 Task: Search one way flight ticket for 3 adults, 3 children in premium economy from Atlantic City: Atlantic City International Airport to Greenville: Pitt-greenville Airport on 5-2-2023. Choice of flights is Spirit. Price is upto 99000. Outbound departure time preference is 14:00.
Action: Mouse moved to (272, 361)
Screenshot: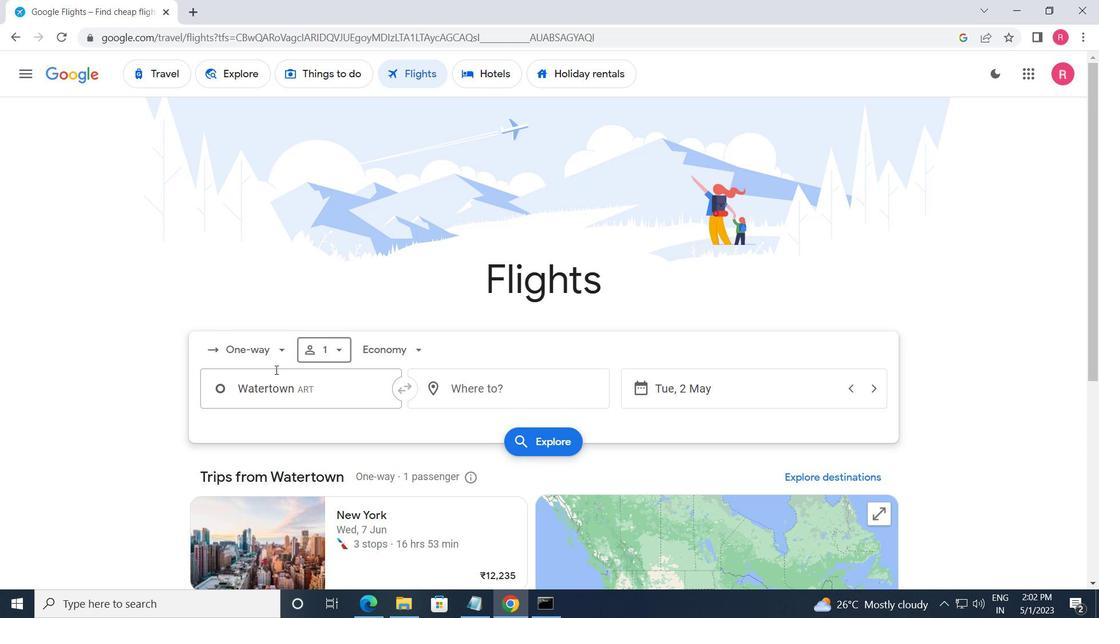 
Action: Mouse pressed left at (272, 361)
Screenshot: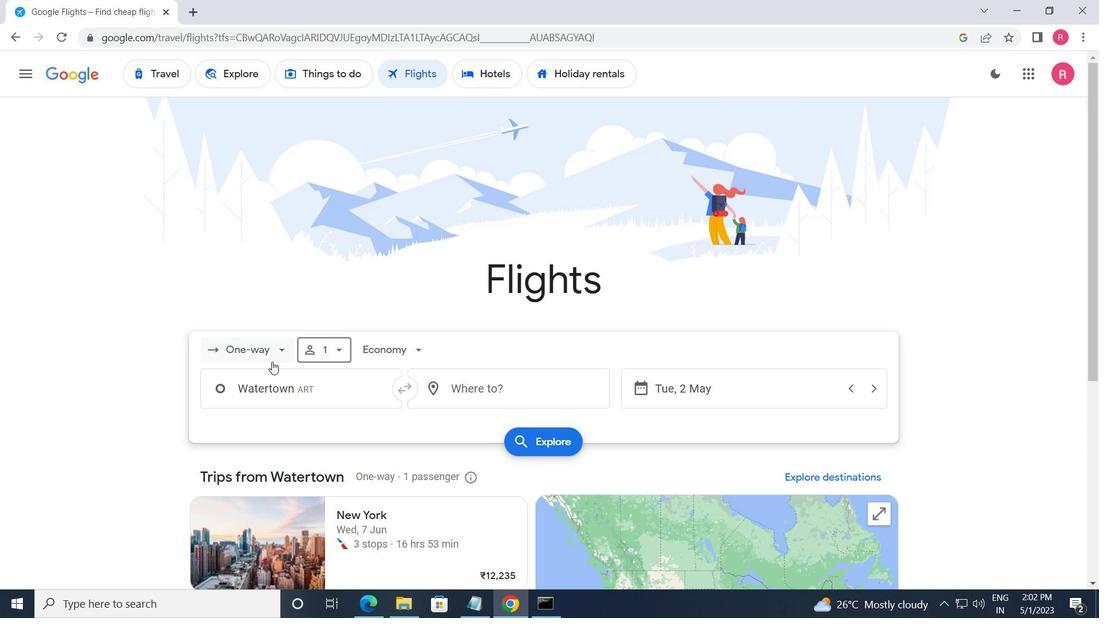 
Action: Mouse moved to (270, 419)
Screenshot: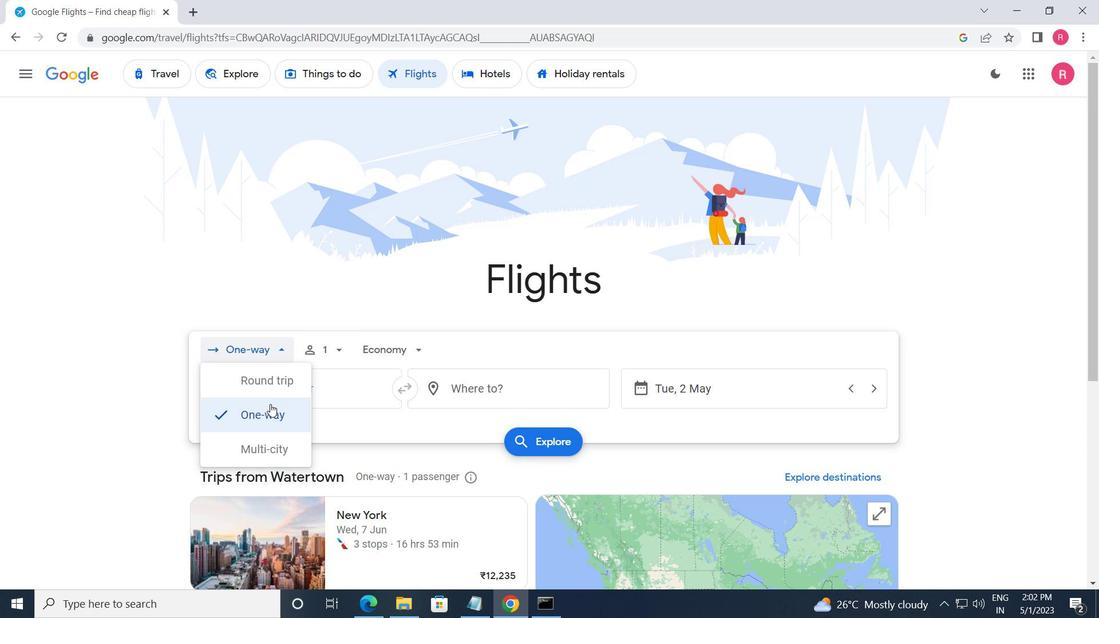 
Action: Mouse pressed left at (270, 419)
Screenshot: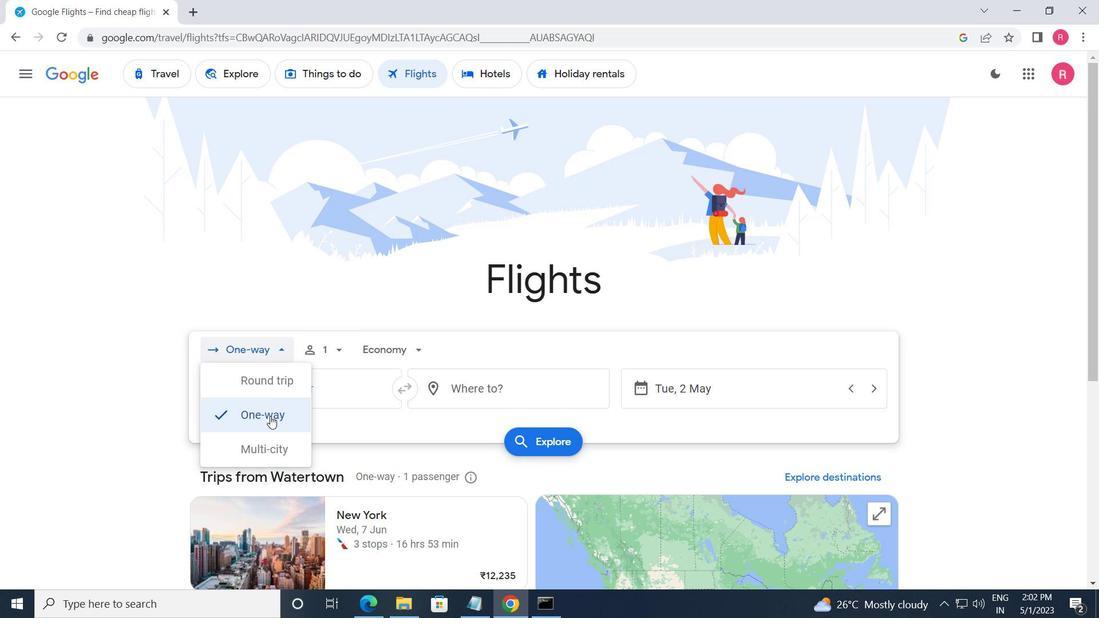 
Action: Mouse moved to (324, 350)
Screenshot: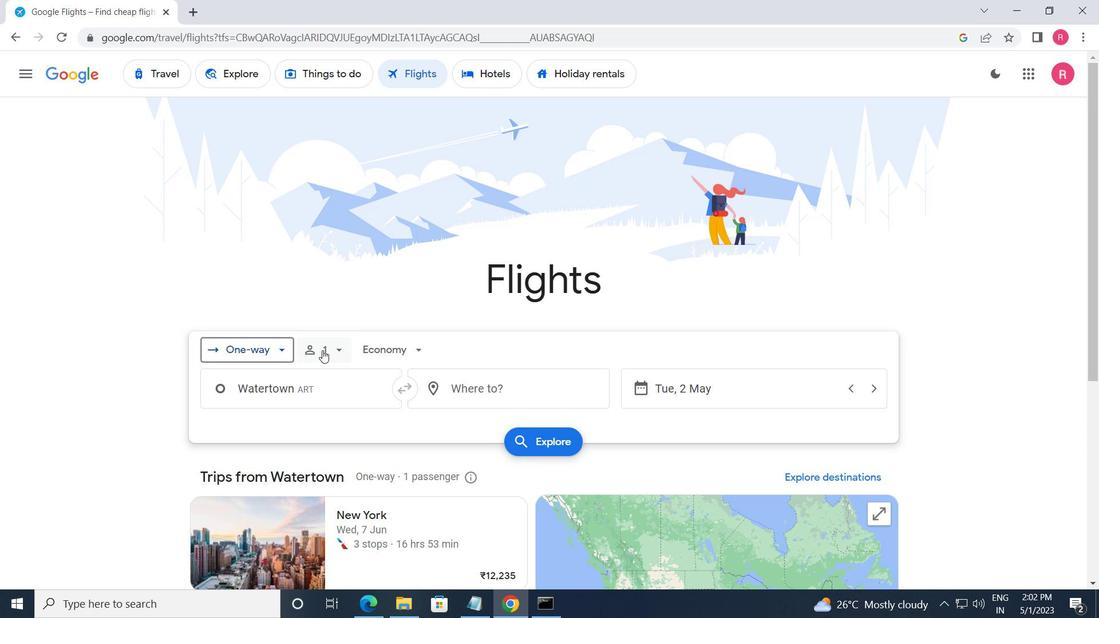 
Action: Mouse pressed left at (324, 350)
Screenshot: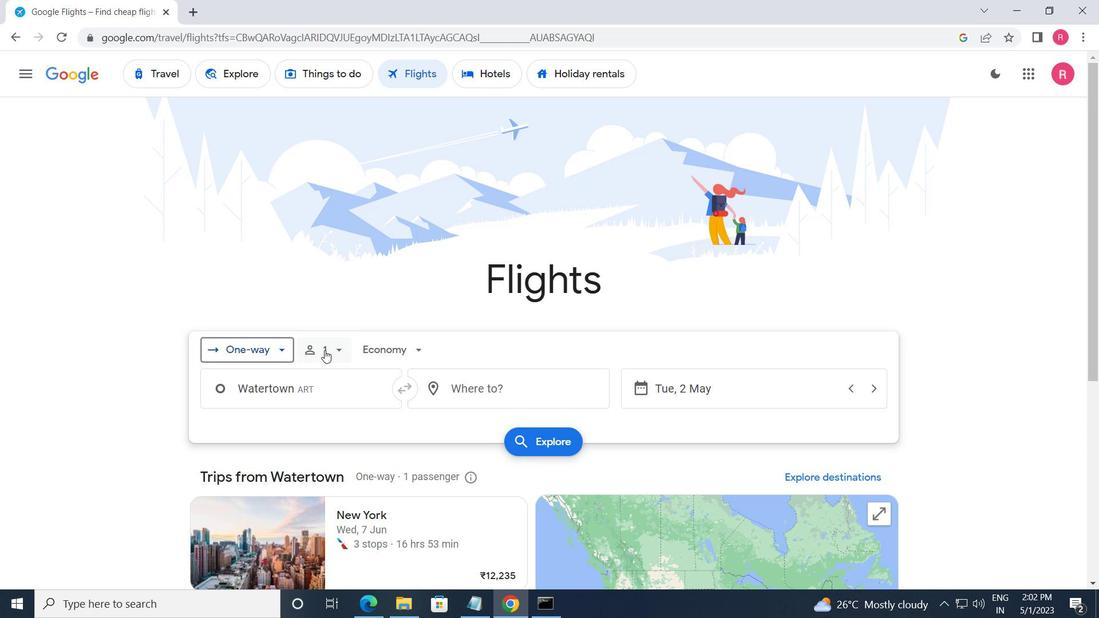 
Action: Mouse moved to (446, 391)
Screenshot: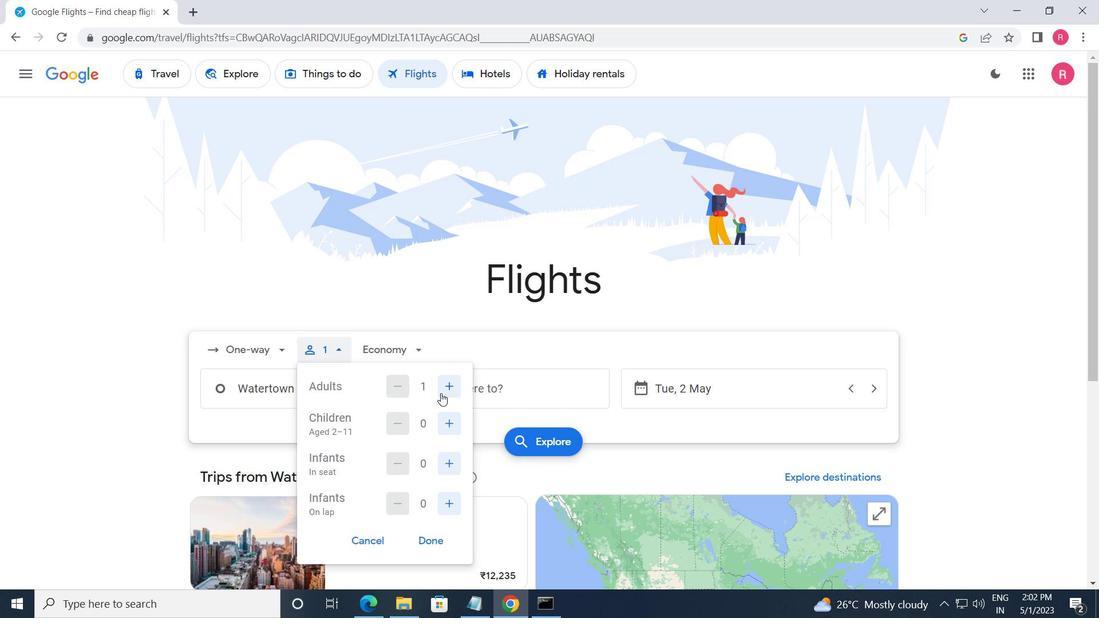 
Action: Mouse pressed left at (446, 391)
Screenshot: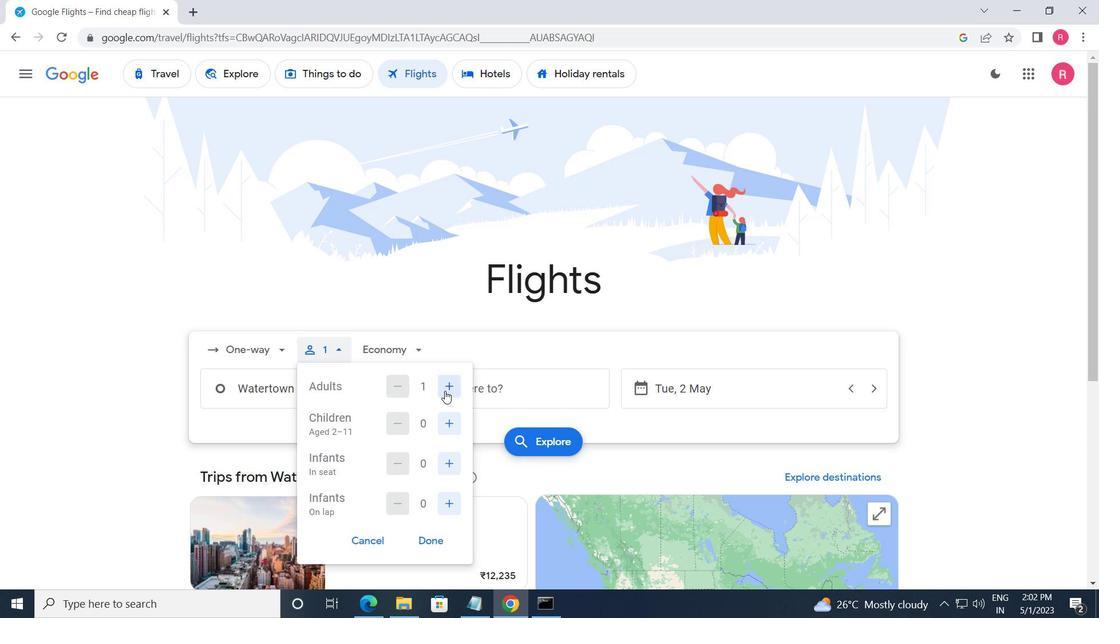 
Action: Mouse pressed left at (446, 391)
Screenshot: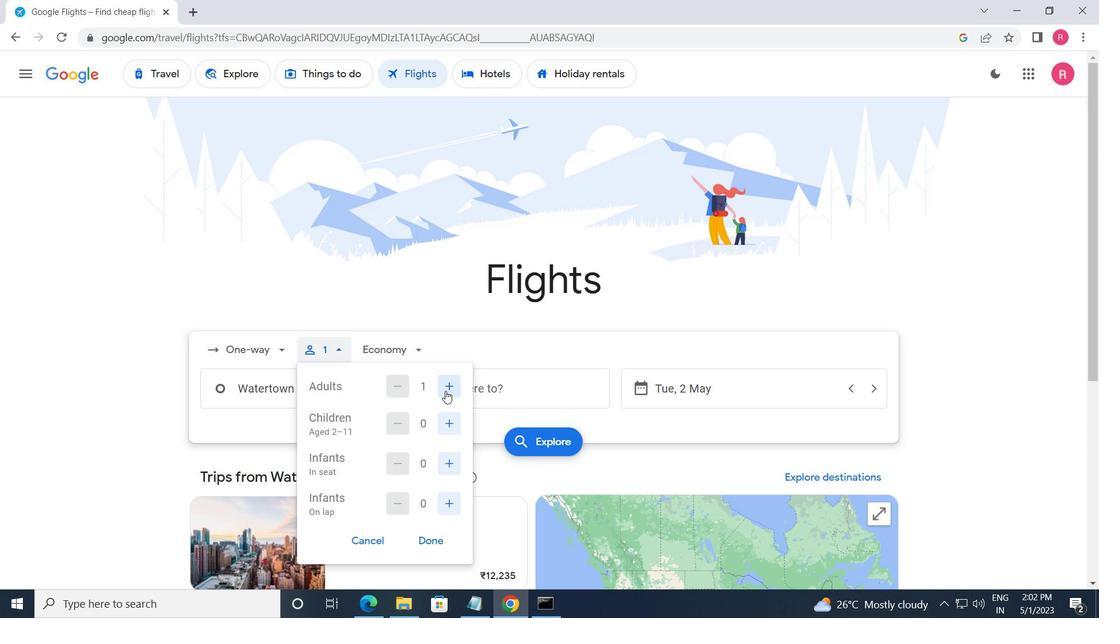 
Action: Mouse pressed left at (446, 391)
Screenshot: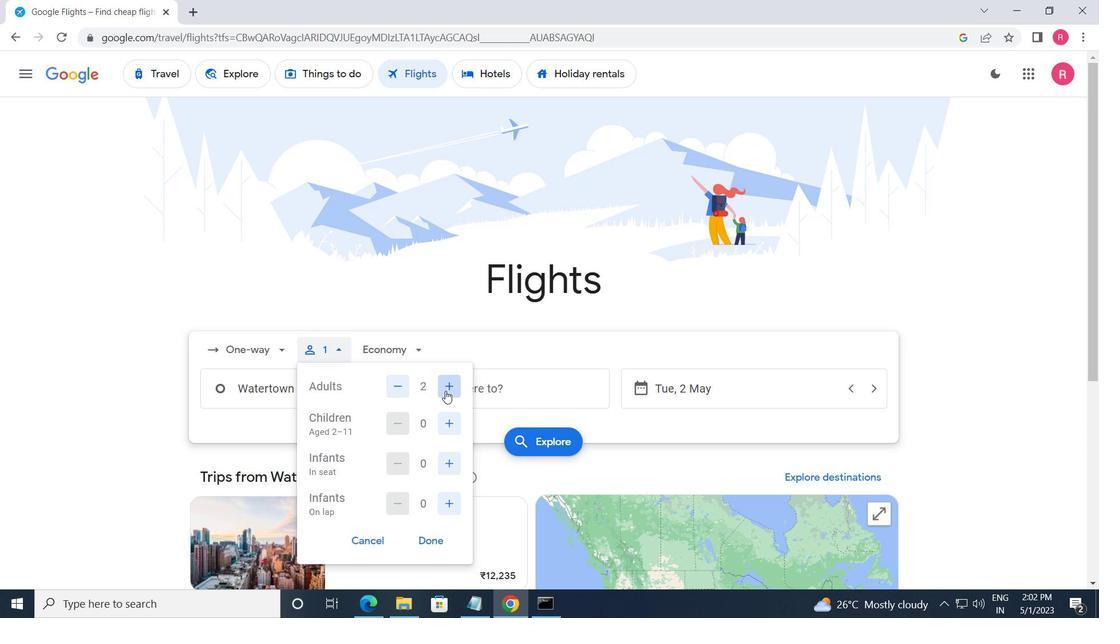 
Action: Mouse moved to (451, 428)
Screenshot: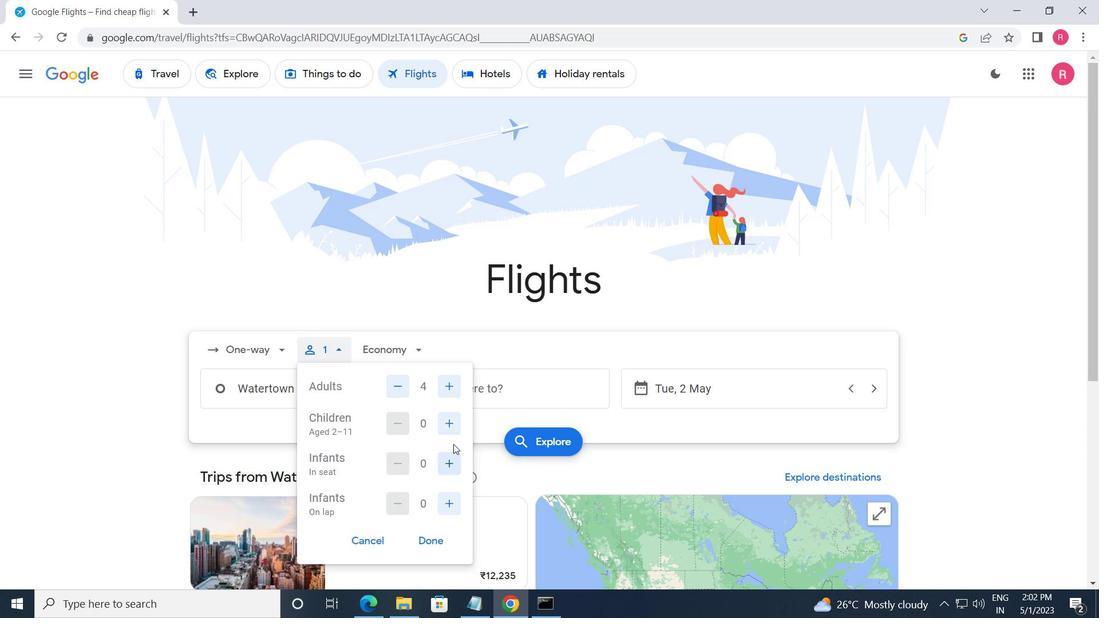 
Action: Mouse pressed left at (451, 428)
Screenshot: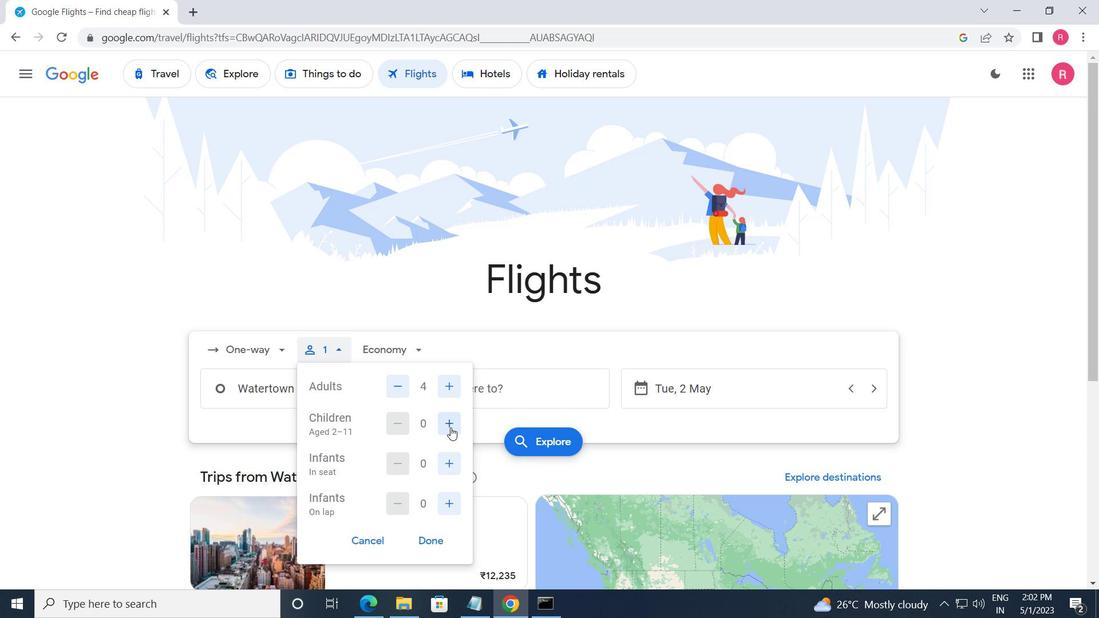 
Action: Mouse pressed left at (451, 428)
Screenshot: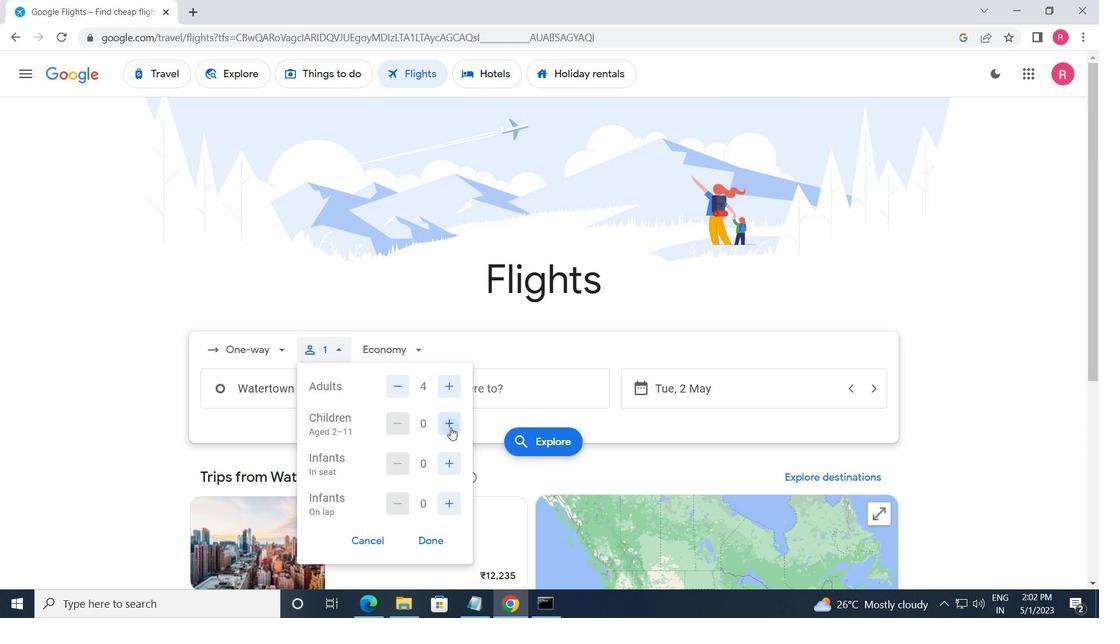 
Action: Mouse moved to (443, 463)
Screenshot: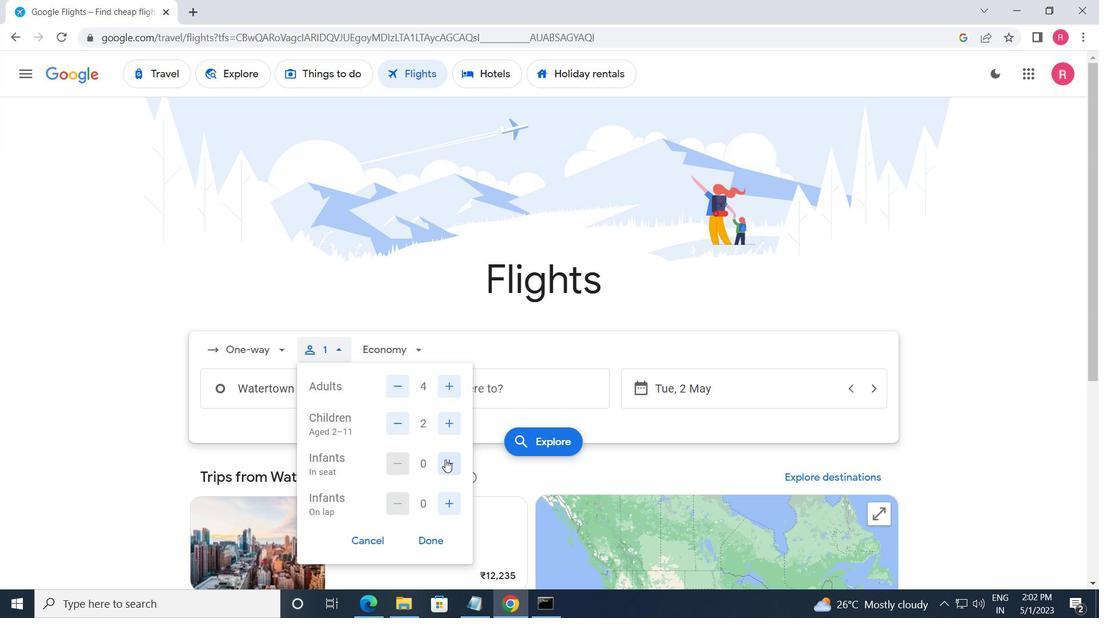 
Action: Mouse pressed left at (443, 463)
Screenshot: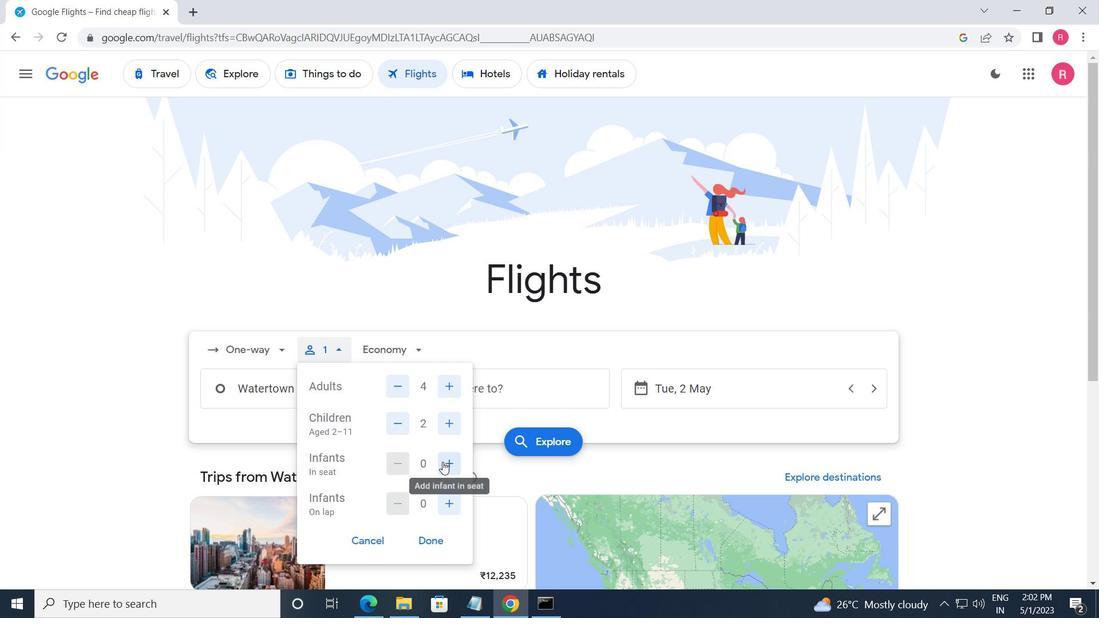 
Action: Mouse pressed left at (443, 463)
Screenshot: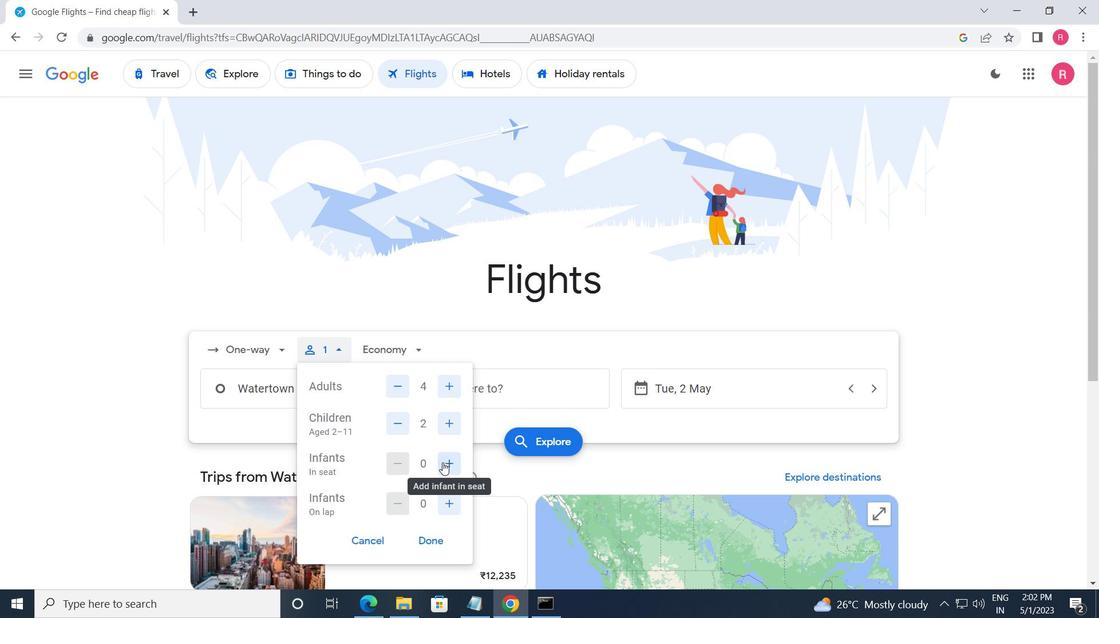 
Action: Mouse moved to (448, 495)
Screenshot: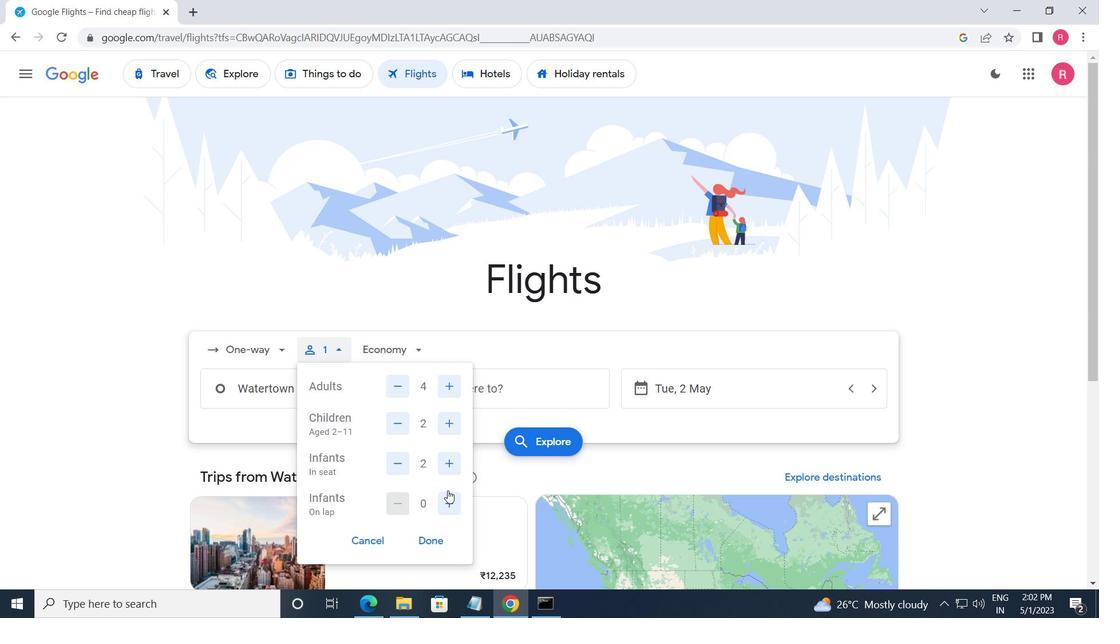 
Action: Mouse pressed left at (448, 495)
Screenshot: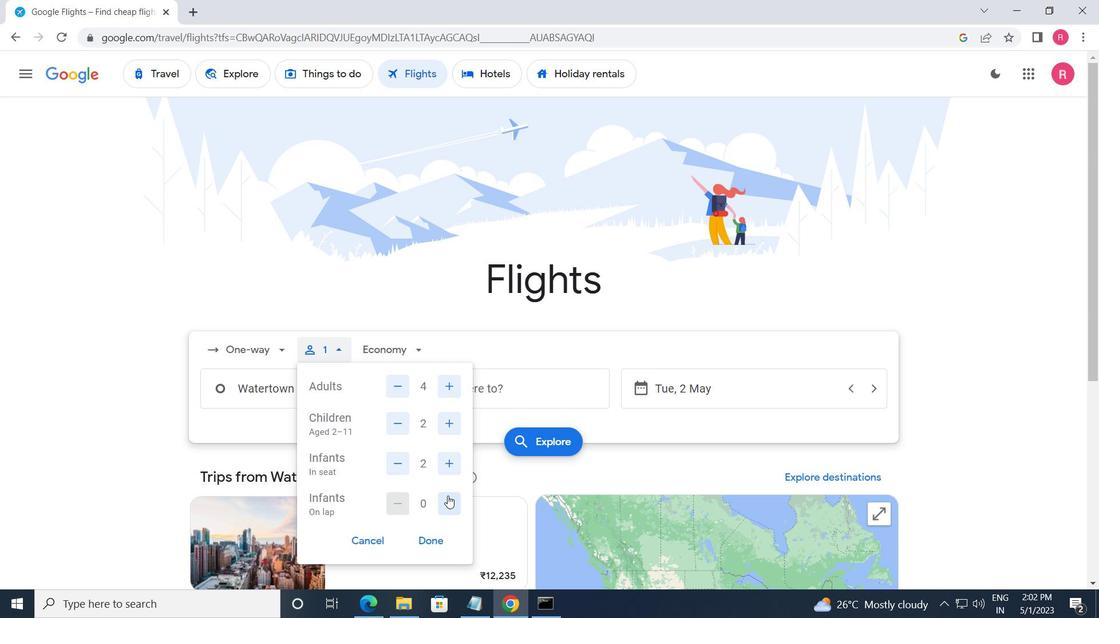 
Action: Mouse moved to (429, 546)
Screenshot: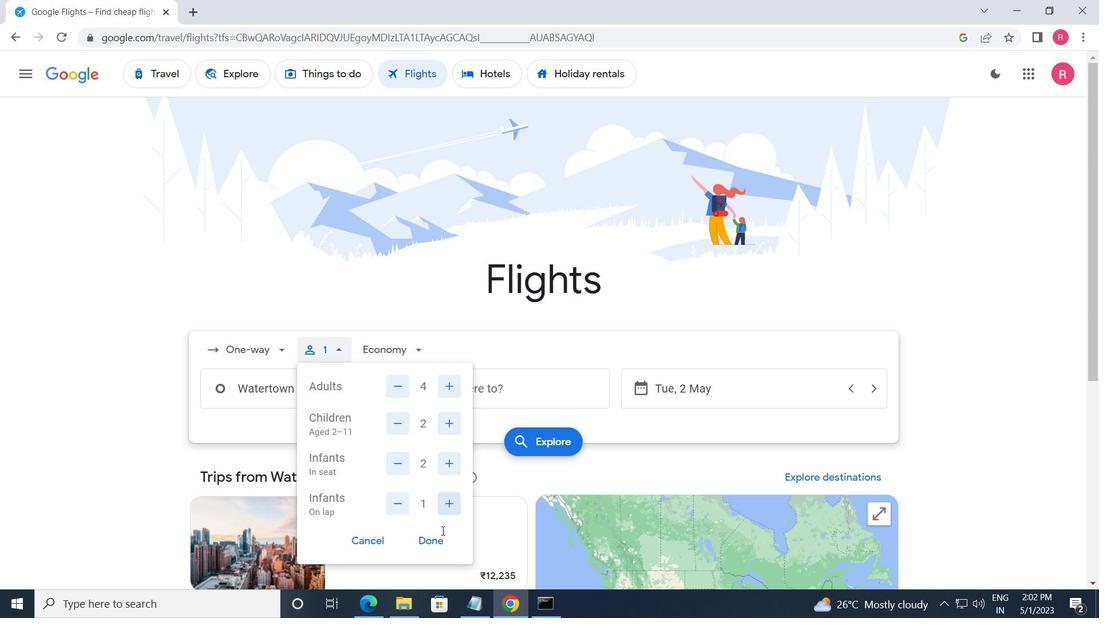 
Action: Mouse pressed left at (429, 546)
Screenshot: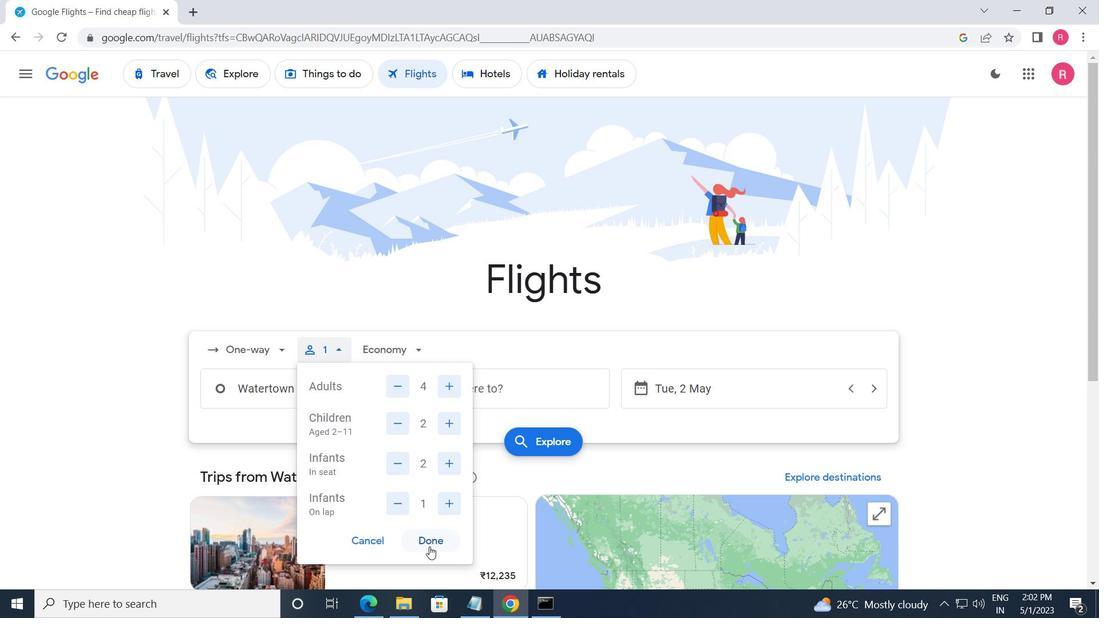 
Action: Mouse moved to (393, 353)
Screenshot: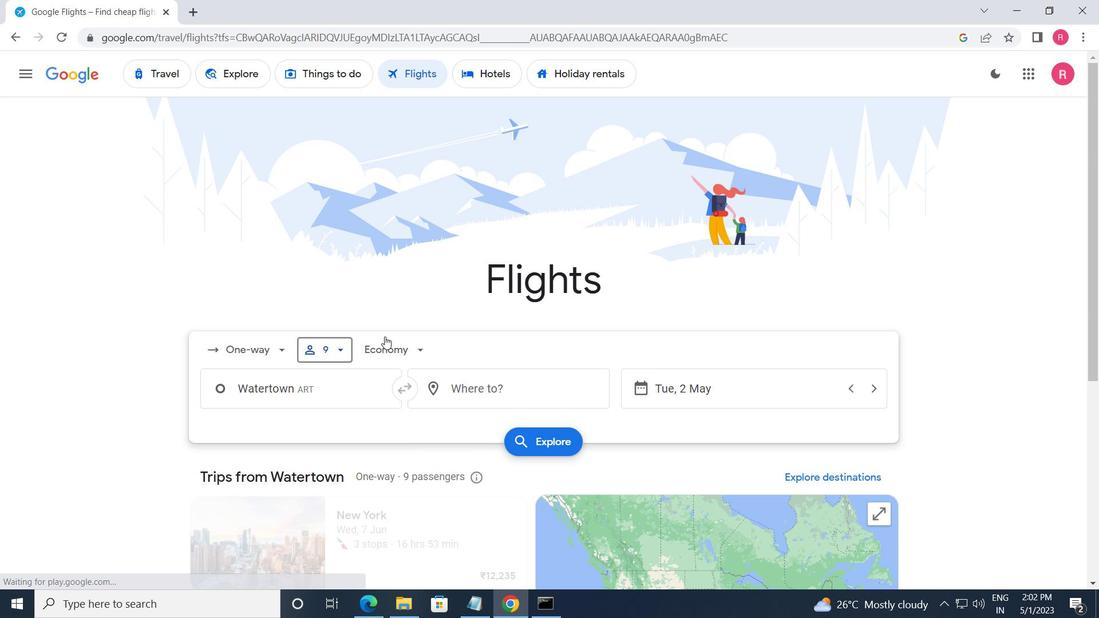 
Action: Mouse pressed left at (393, 353)
Screenshot: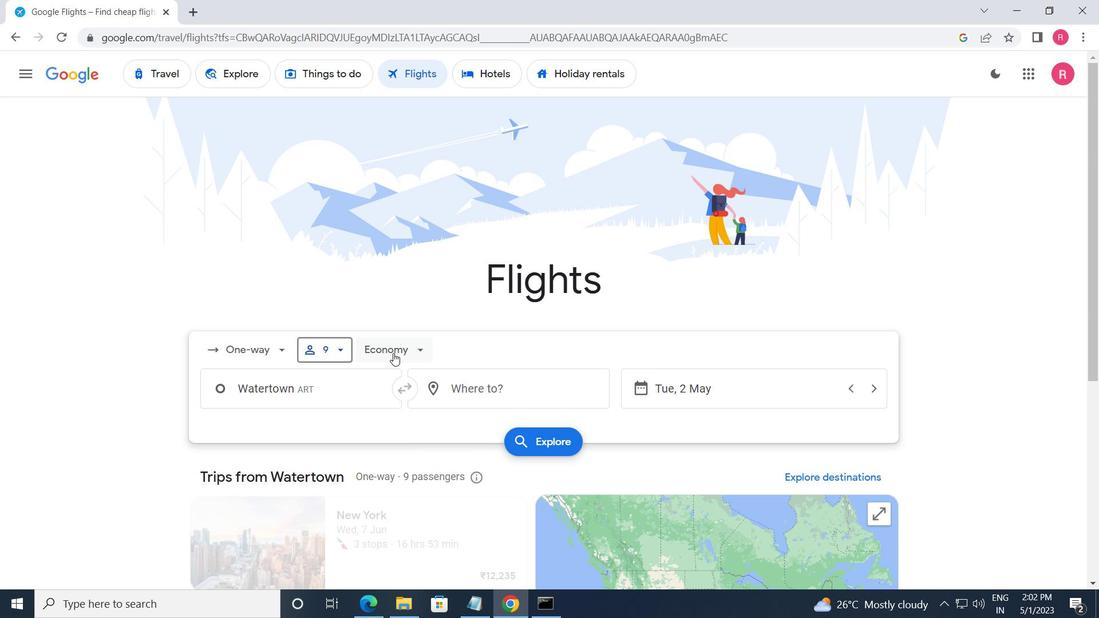 
Action: Mouse moved to (418, 409)
Screenshot: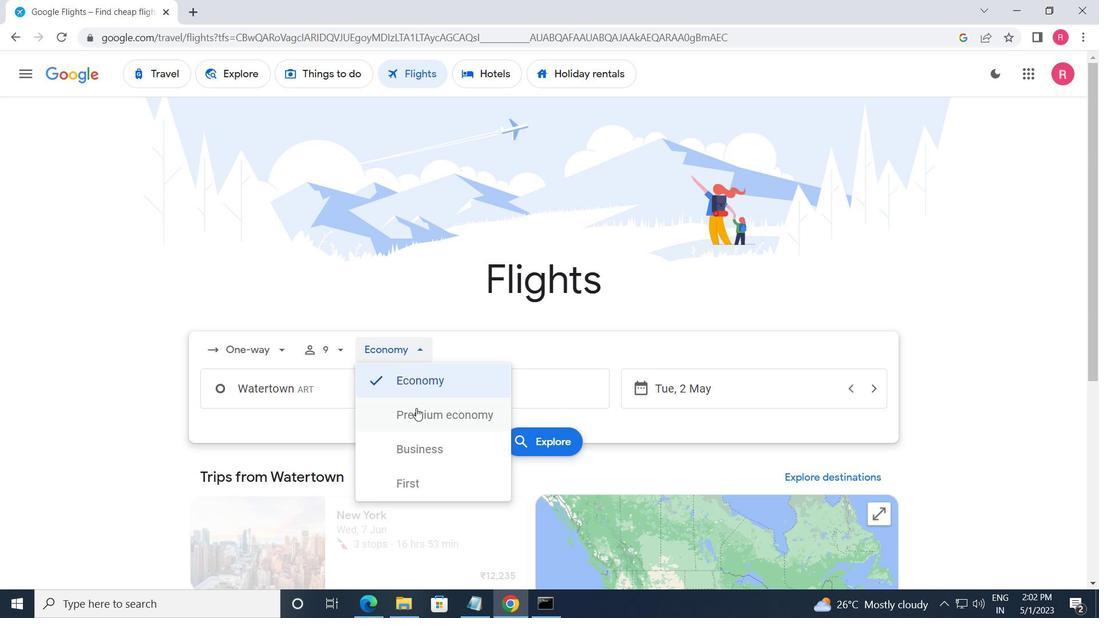 
Action: Mouse pressed left at (418, 409)
Screenshot: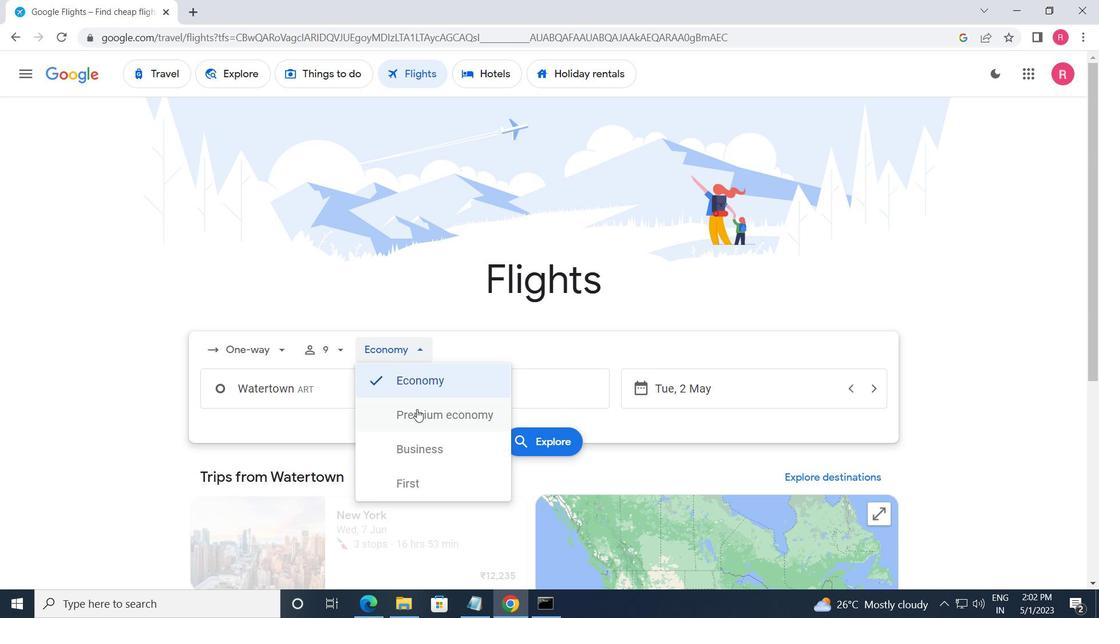 
Action: Mouse moved to (379, 406)
Screenshot: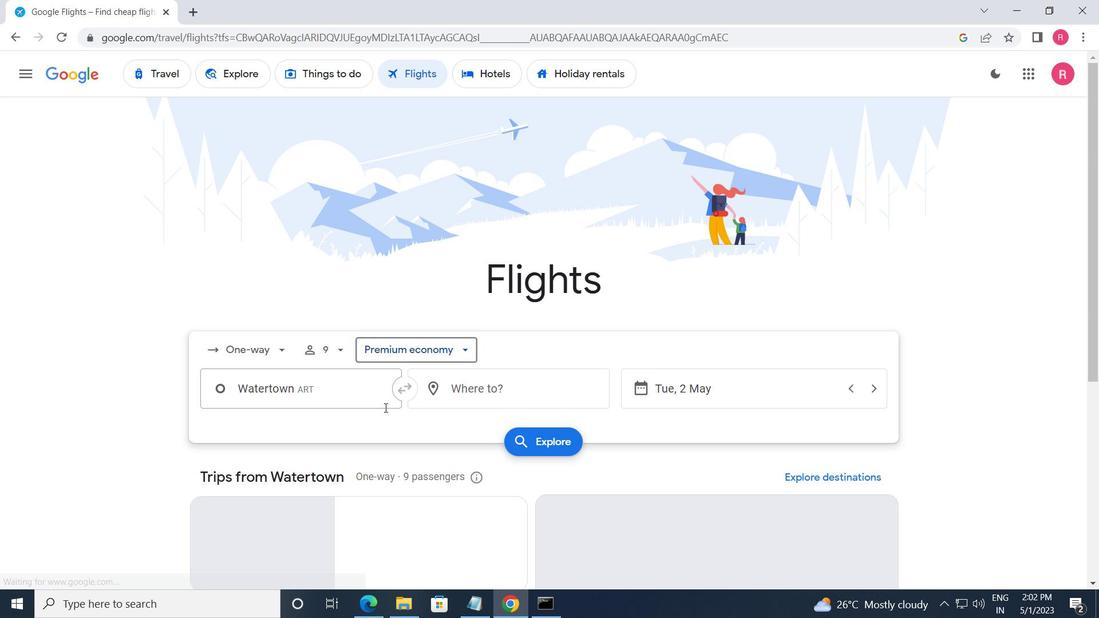 
Action: Mouse pressed left at (379, 406)
Screenshot: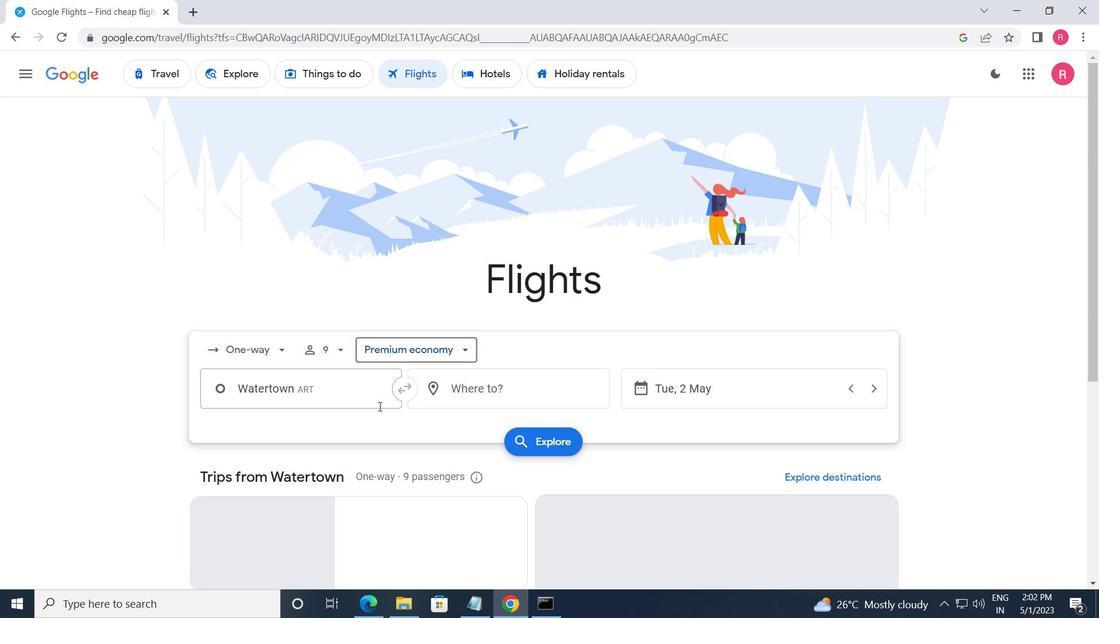 
Action: Mouse moved to (342, 394)
Screenshot: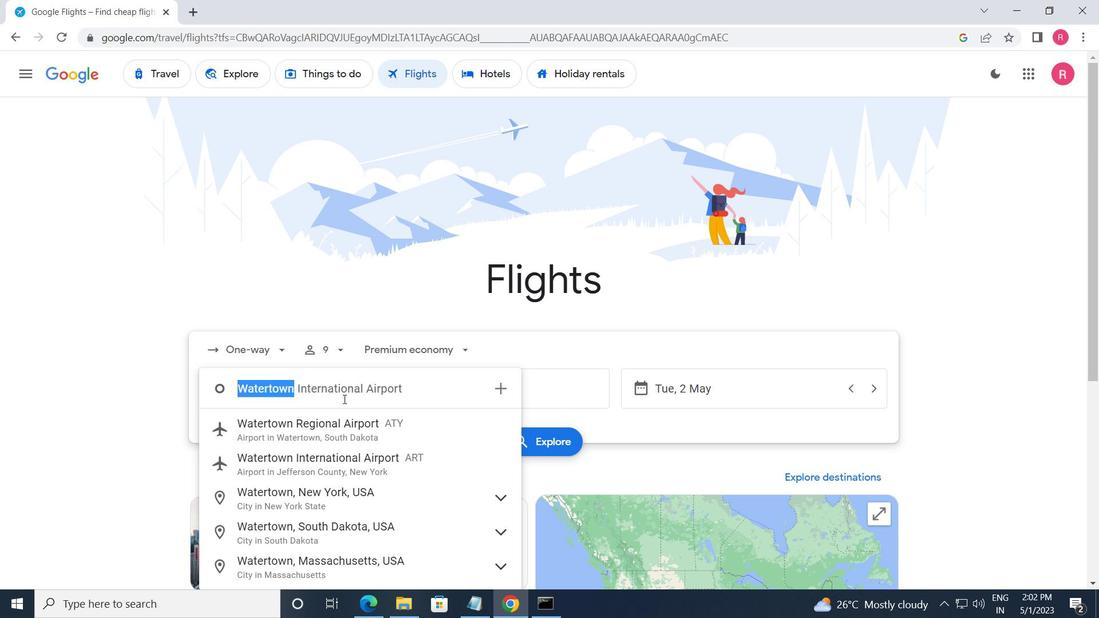 
Action: Mouse pressed left at (342, 394)
Screenshot: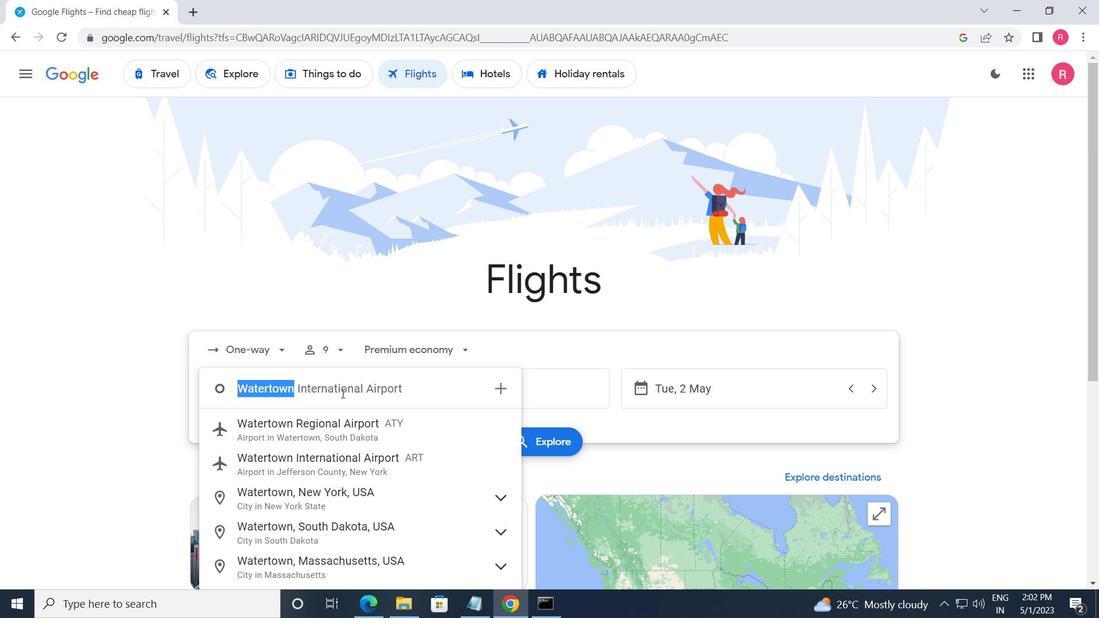 
Action: Mouse moved to (341, 388)
Screenshot: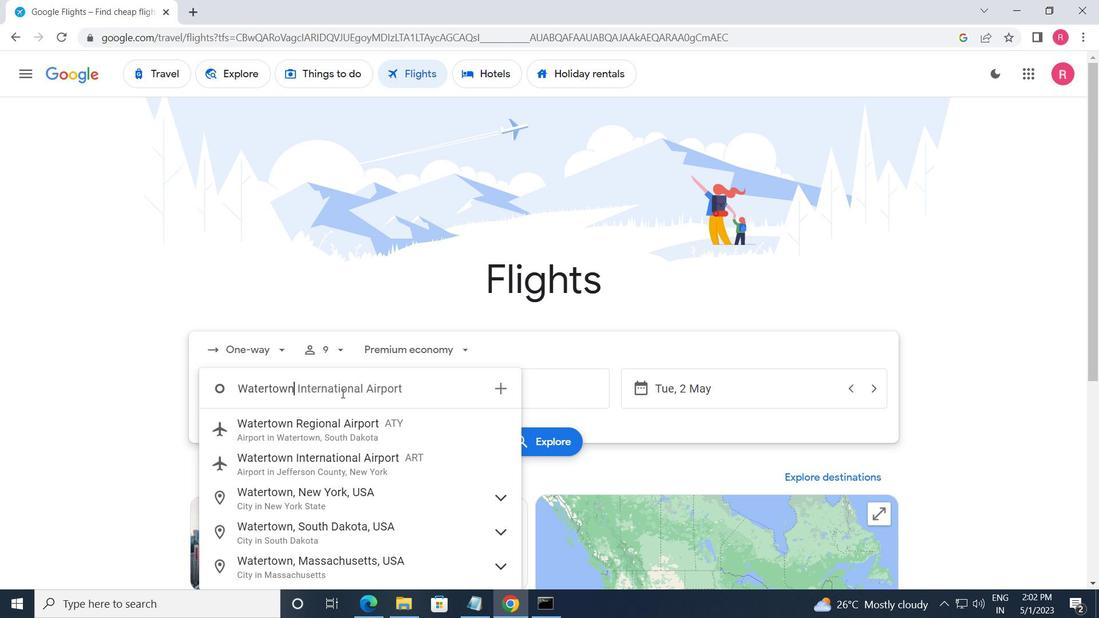 
Action: Key pressed <Key.space><Key.shift><Key.shift><Key.shift><Key.shift><Key.shift><Key.shift><Key.shift><Key.shift><Key.shift><Key.shift><Key.shift><Key.shift><Key.shift><Key.shift><Key.shift><Key.shift><Key.shift><Key.shift><Key.shift><Key.shift><Key.shift><Key.shift><Key.shift><Key.shift><Key.shift><Key.shift>C
Screenshot: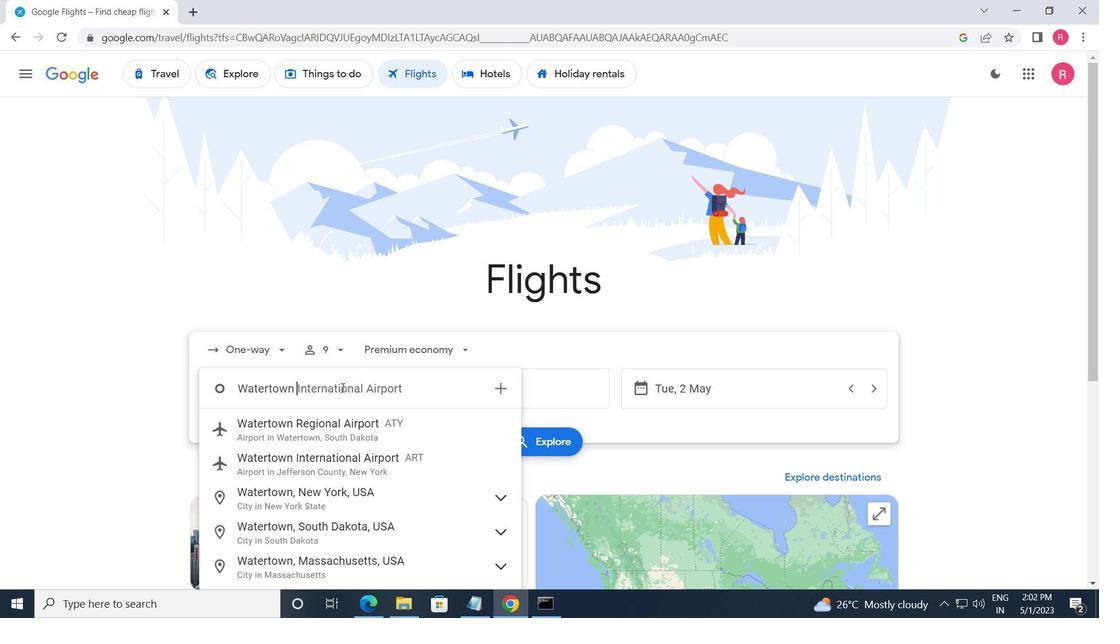 
Action: Mouse moved to (288, 434)
Screenshot: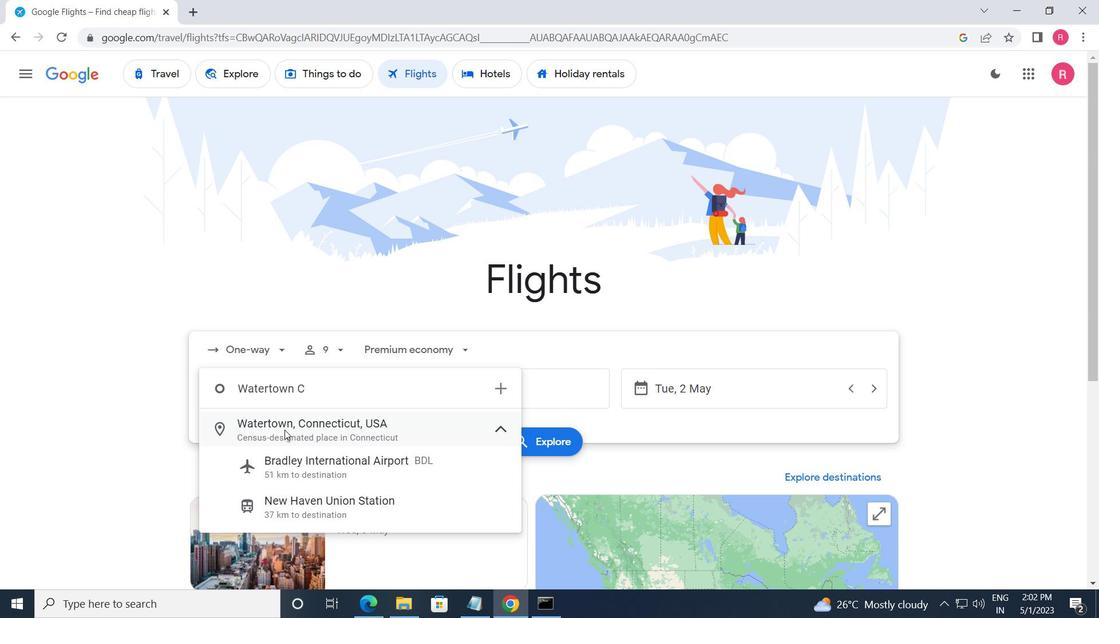 
Action: Mouse pressed left at (288, 434)
Screenshot: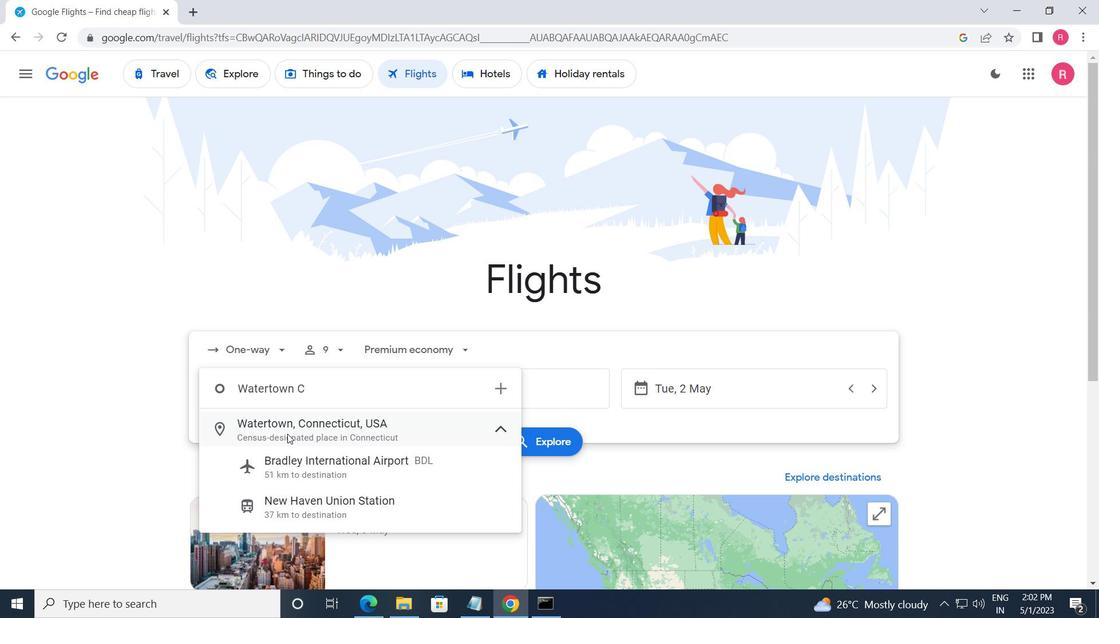 
Action: Mouse moved to (498, 398)
Screenshot: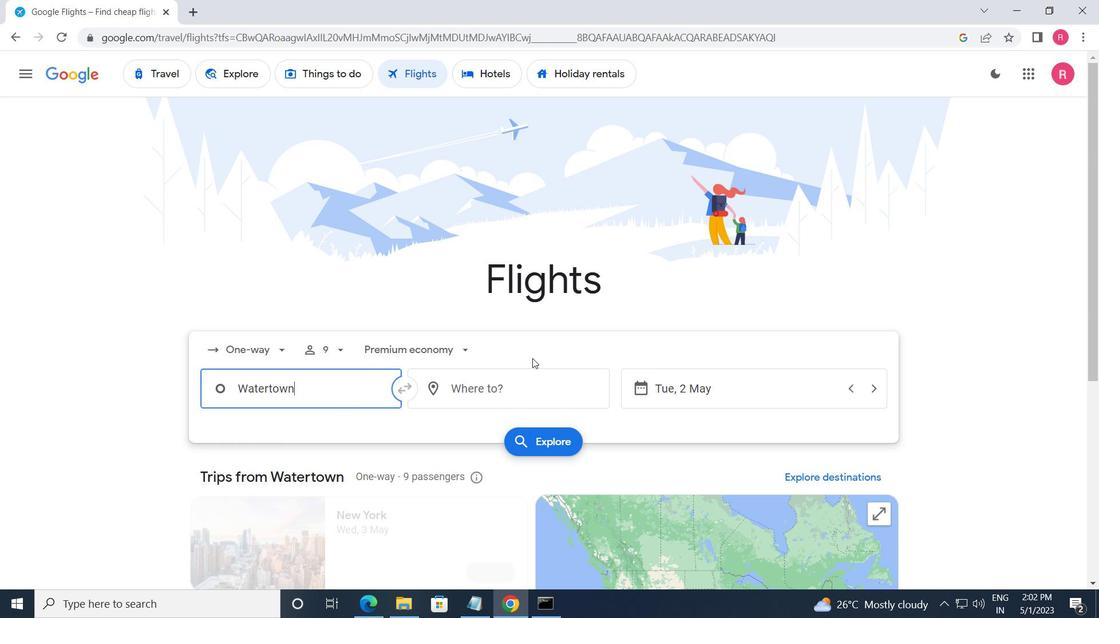
Action: Mouse pressed left at (498, 398)
Screenshot: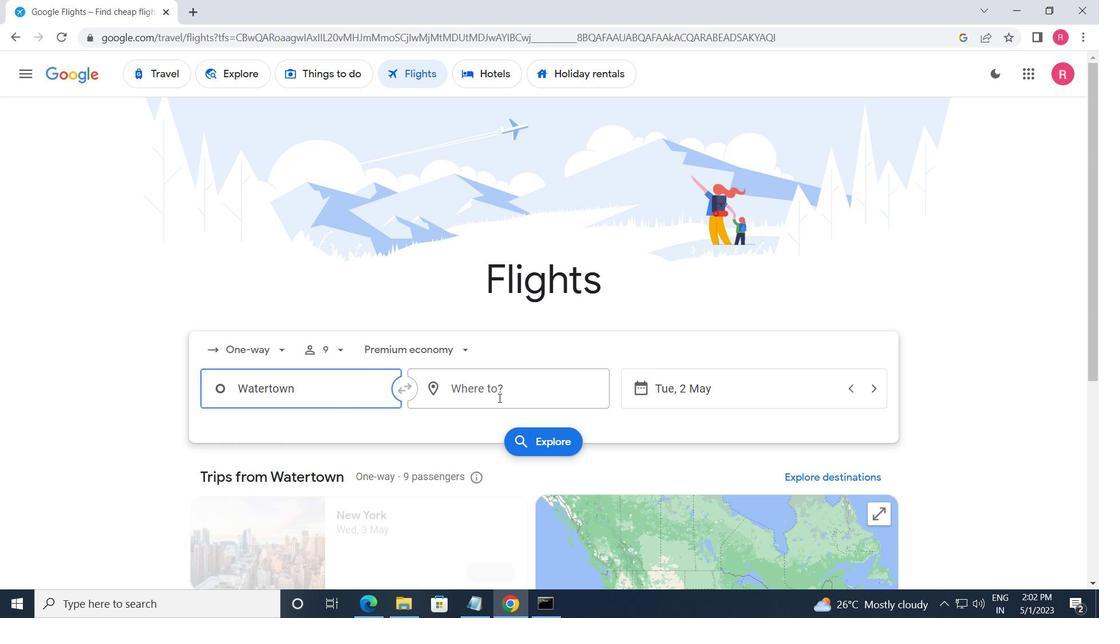 
Action: Mouse moved to (506, 522)
Screenshot: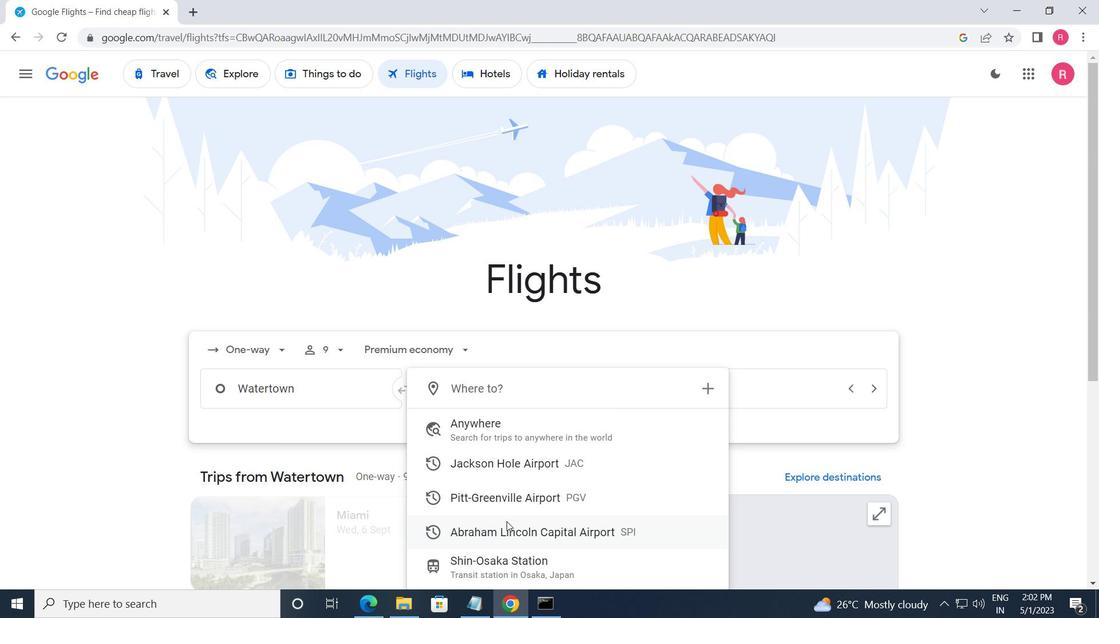 
Action: Mouse pressed left at (506, 522)
Screenshot: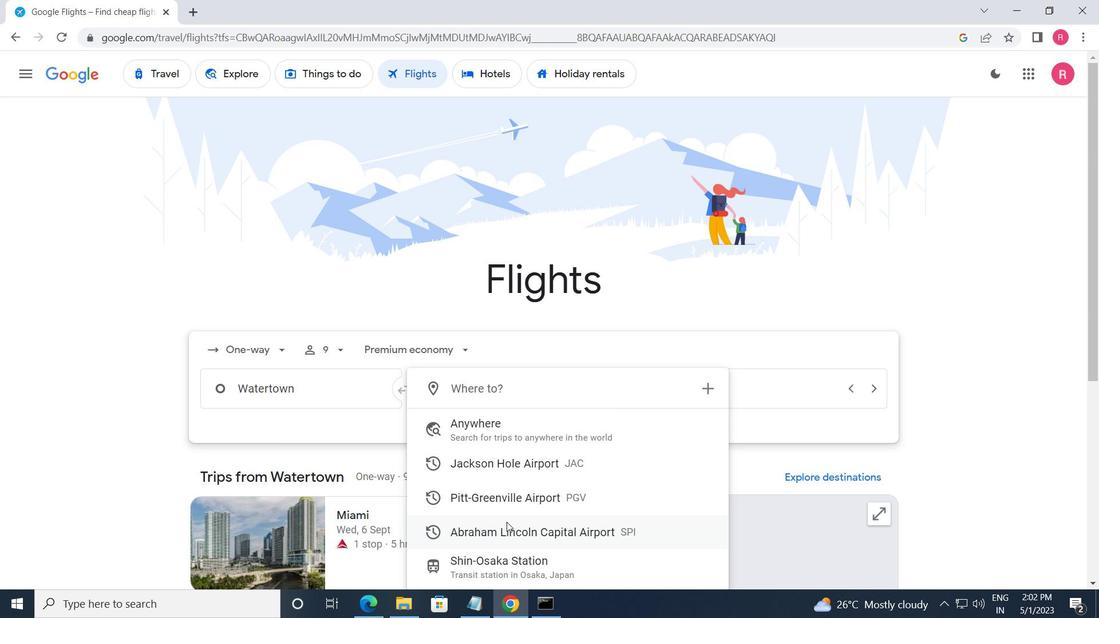 
Action: Mouse moved to (738, 373)
Screenshot: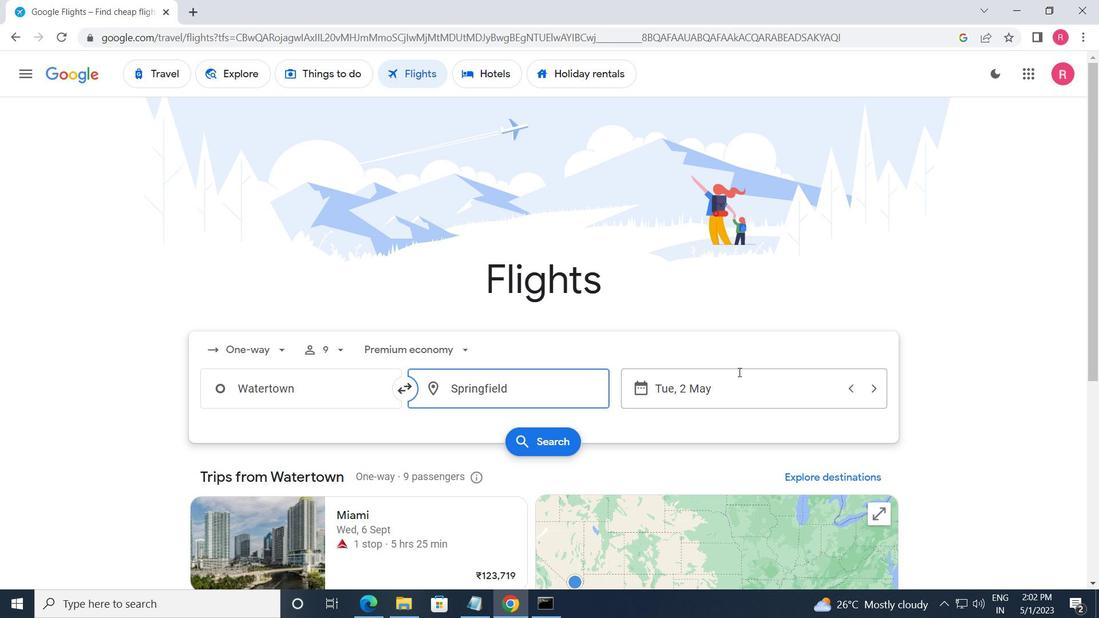 
Action: Mouse pressed left at (738, 373)
Screenshot: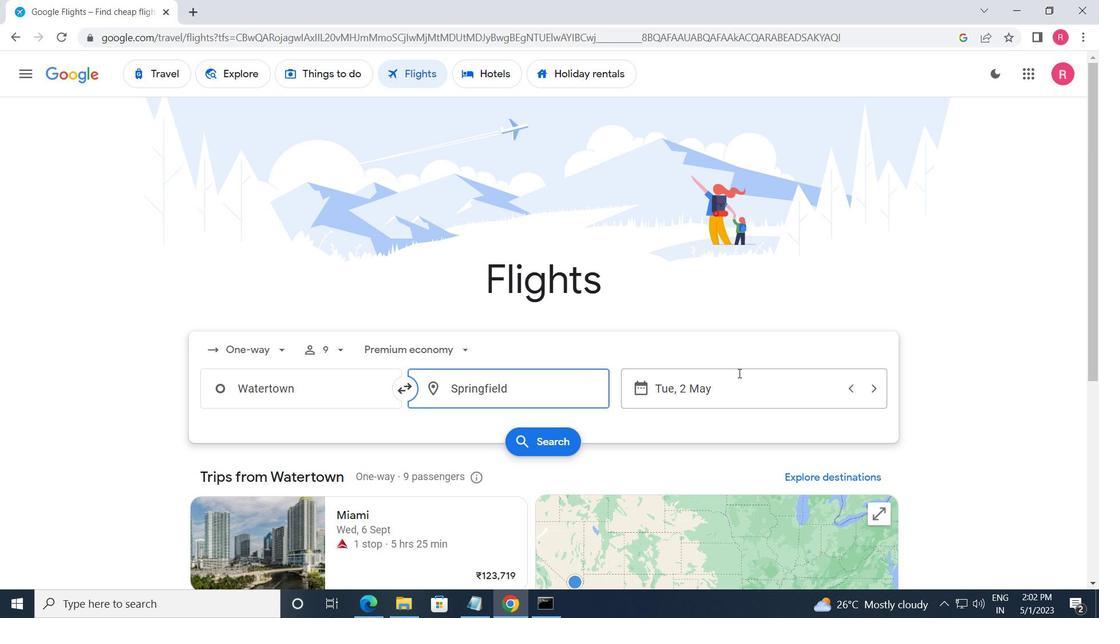
Action: Mouse moved to (446, 337)
Screenshot: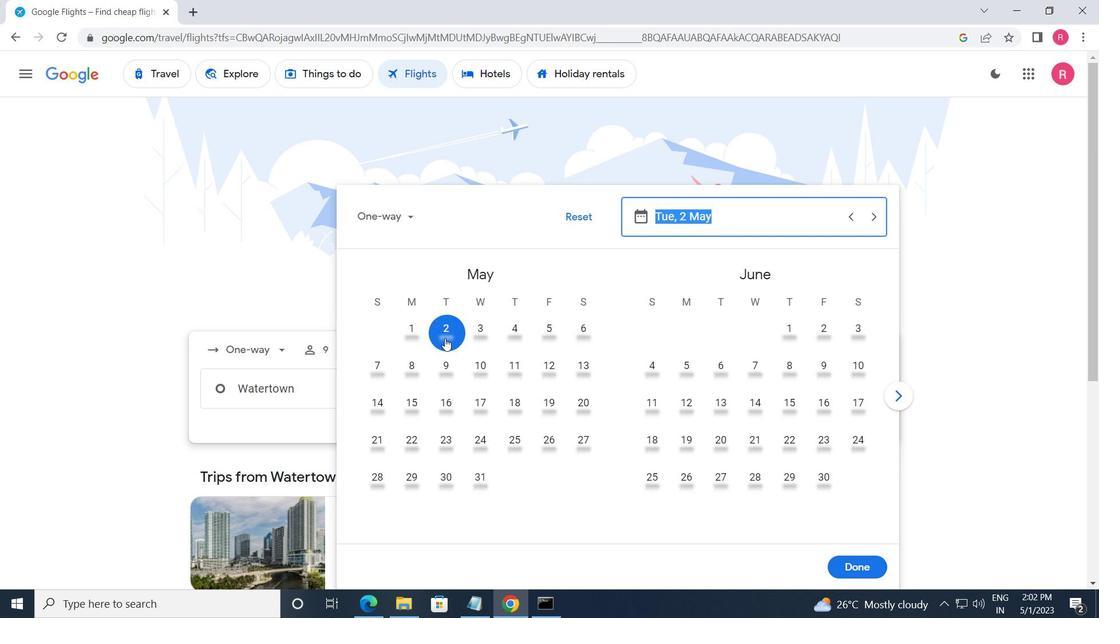 
Action: Mouse pressed left at (446, 337)
Screenshot: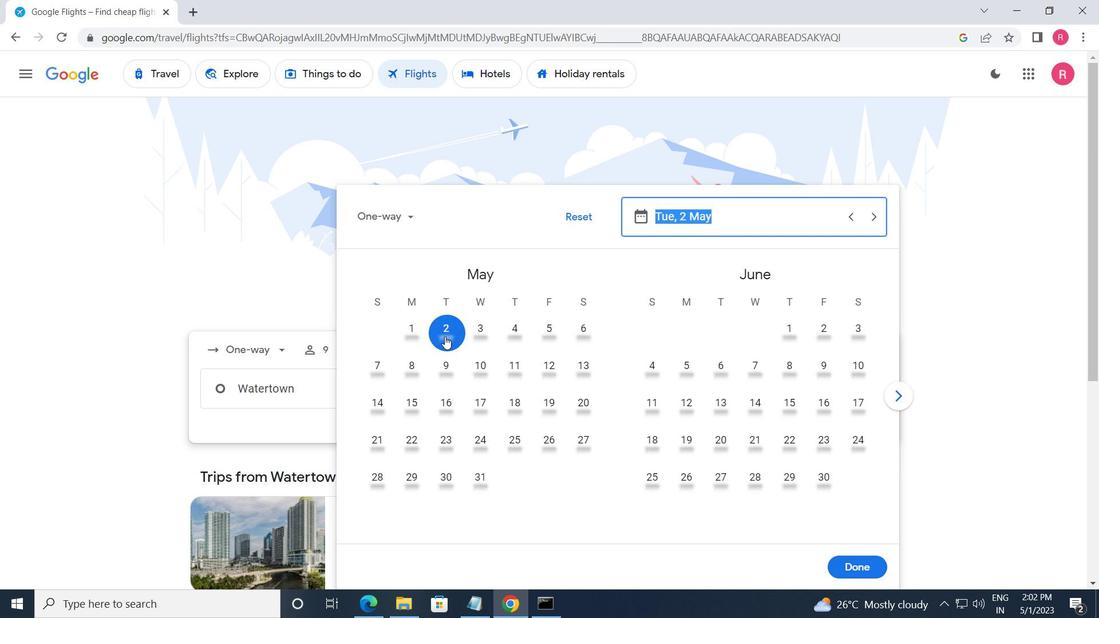 
Action: Mouse moved to (858, 570)
Screenshot: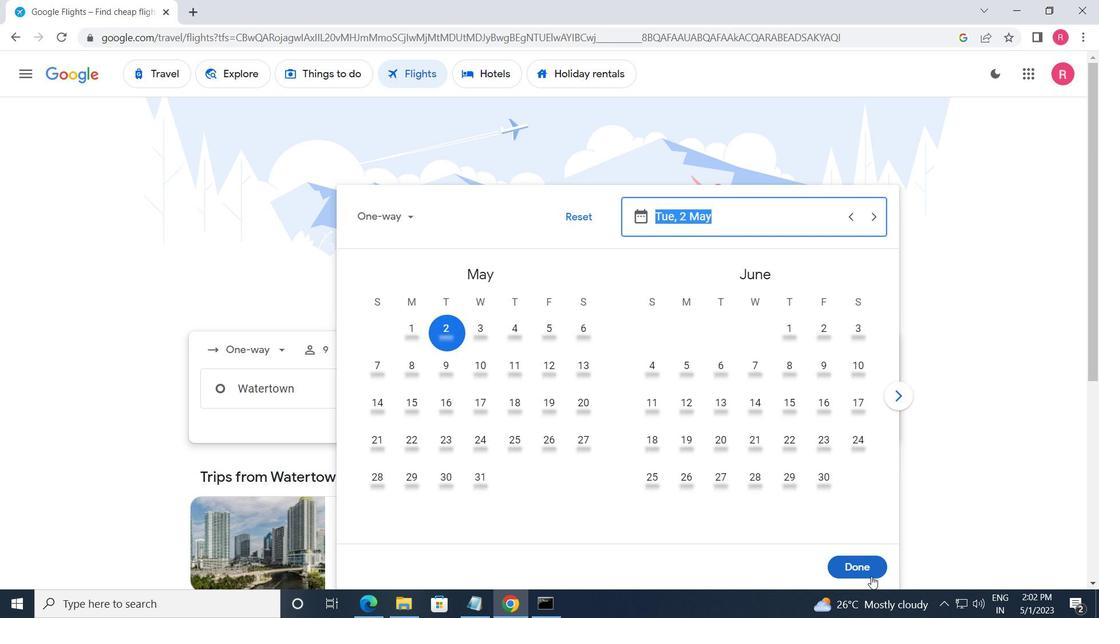 
Action: Mouse pressed left at (858, 570)
Screenshot: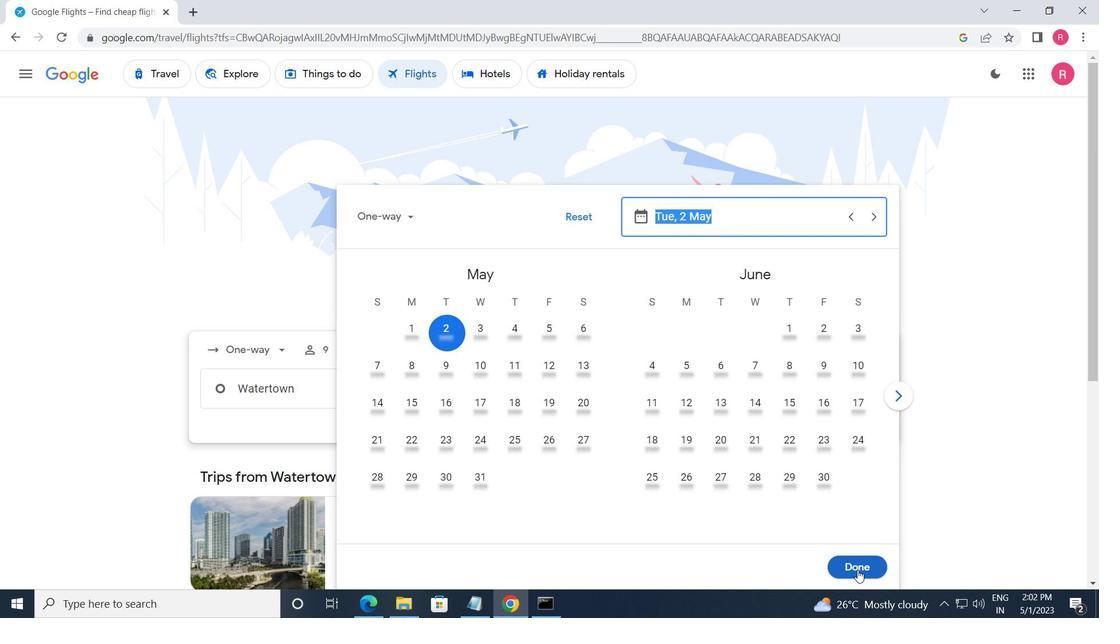 
Action: Mouse moved to (525, 451)
Screenshot: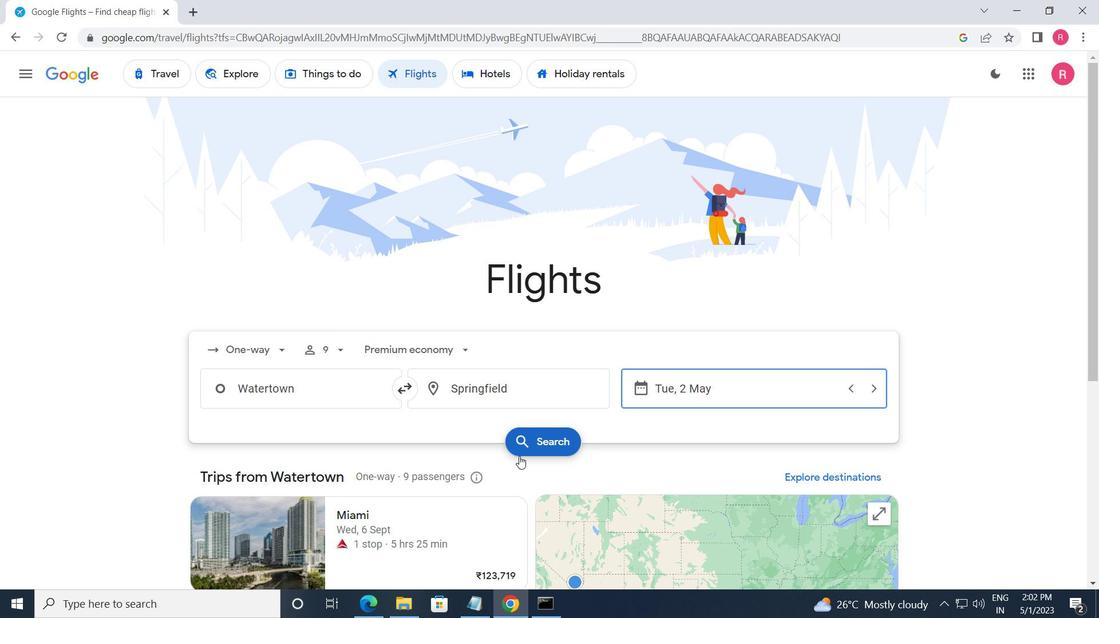 
Action: Mouse pressed left at (525, 451)
Screenshot: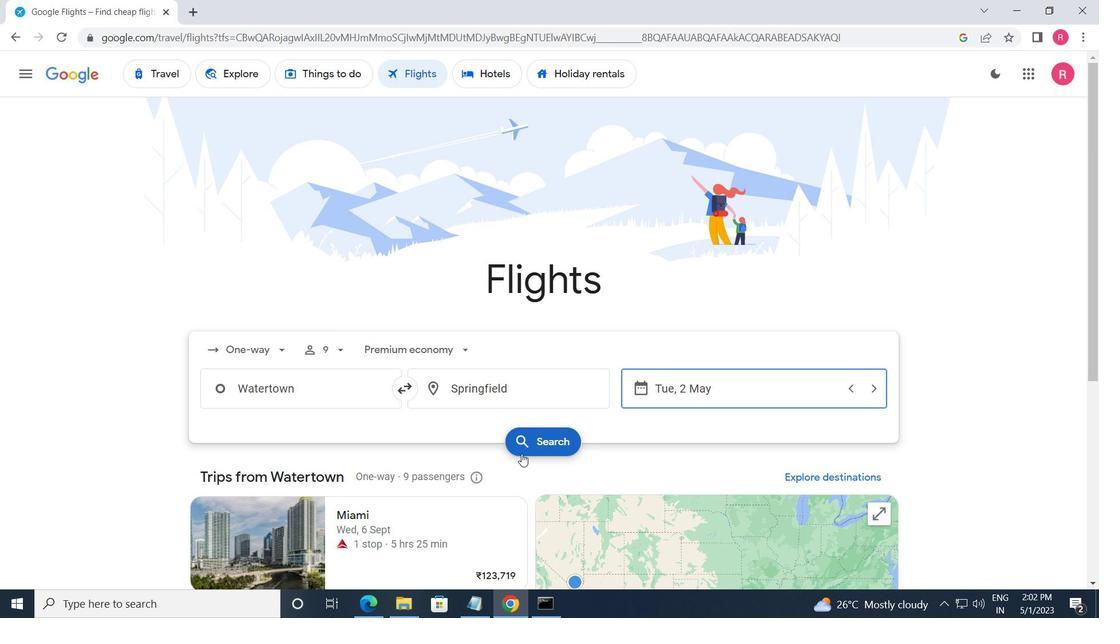 
Action: Mouse moved to (194, 202)
Screenshot: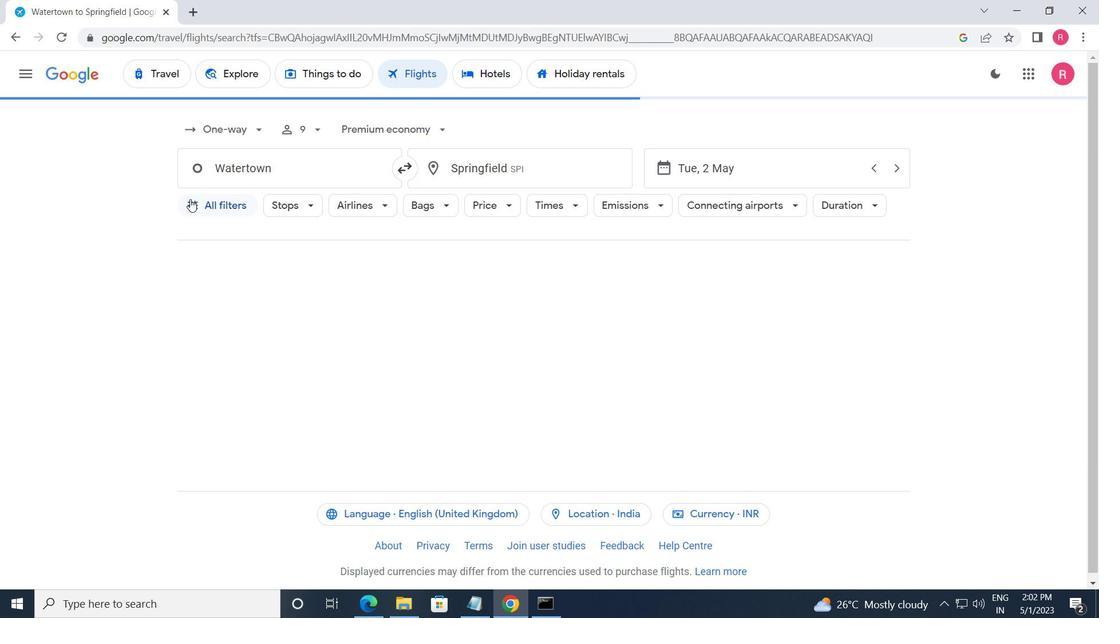 
Action: Mouse pressed left at (194, 202)
Screenshot: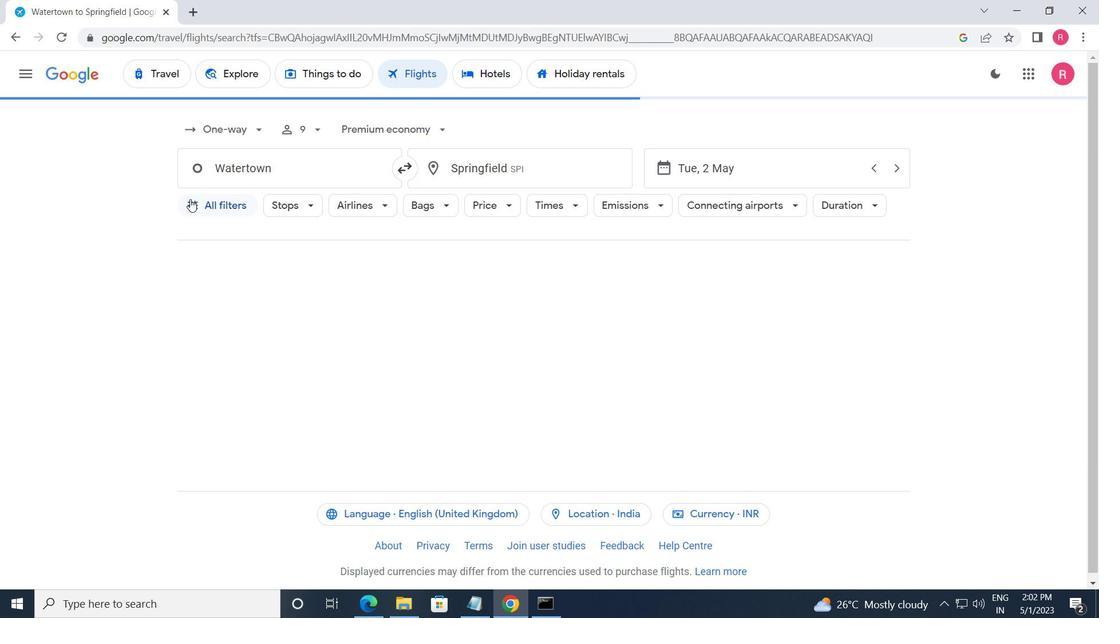 
Action: Mouse moved to (226, 309)
Screenshot: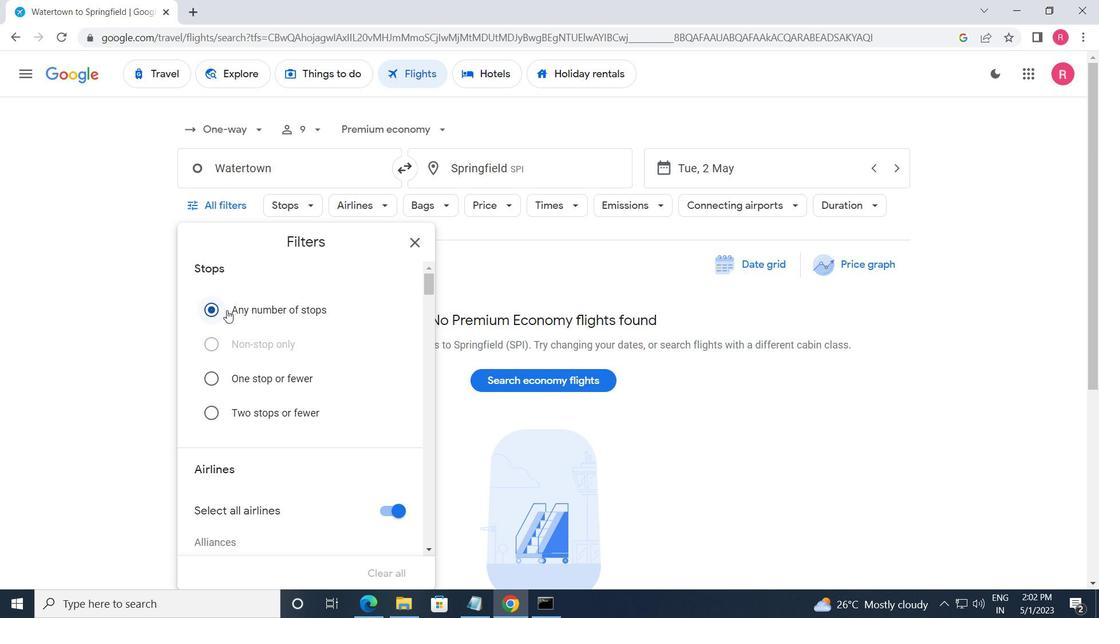 
Action: Mouse scrolled (226, 309) with delta (0, 0)
Screenshot: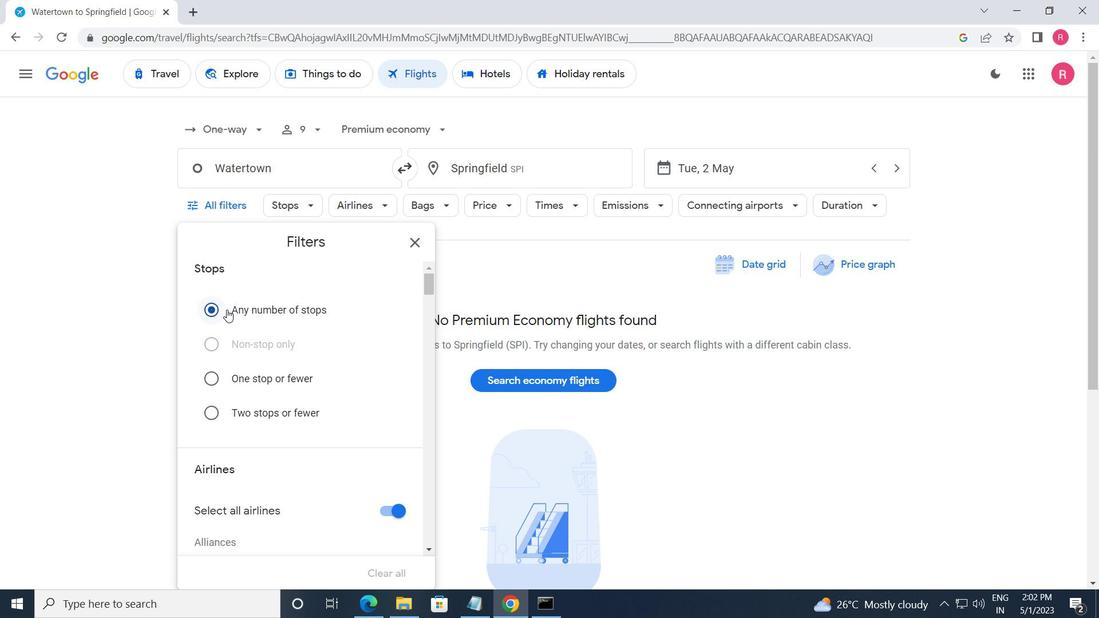 
Action: Mouse scrolled (226, 309) with delta (0, 0)
Screenshot: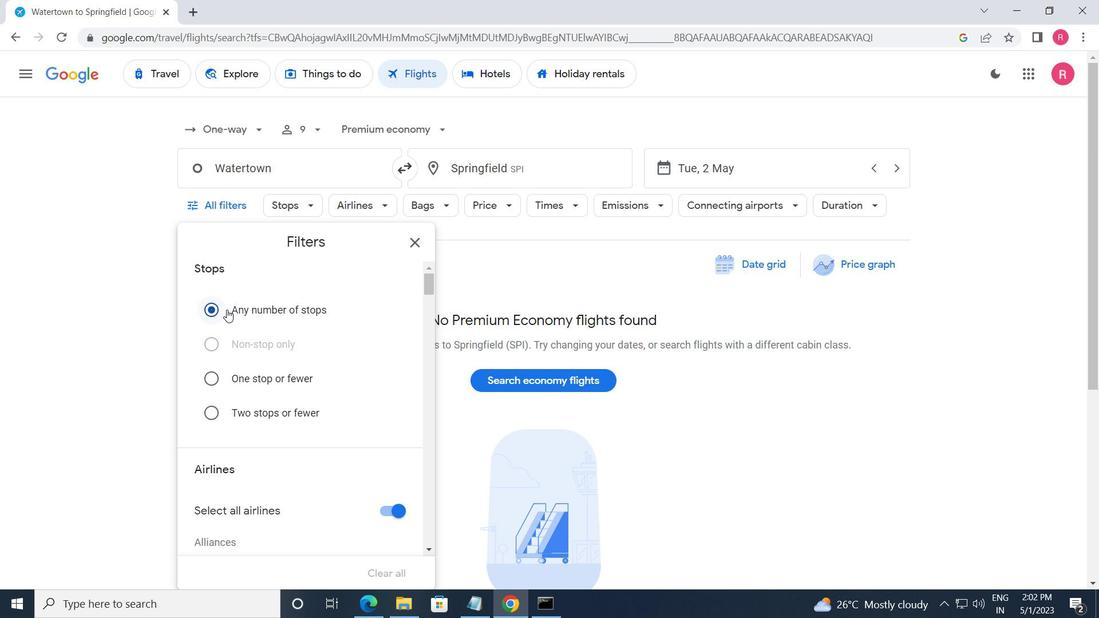 
Action: Mouse scrolled (226, 309) with delta (0, 0)
Screenshot: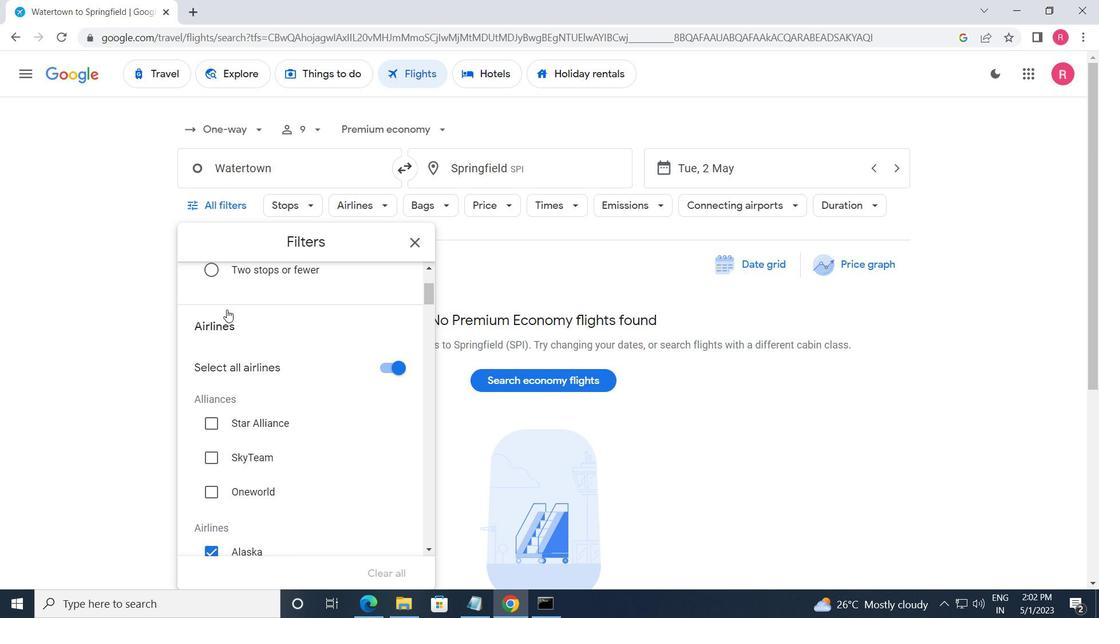 
Action: Mouse scrolled (226, 309) with delta (0, 0)
Screenshot: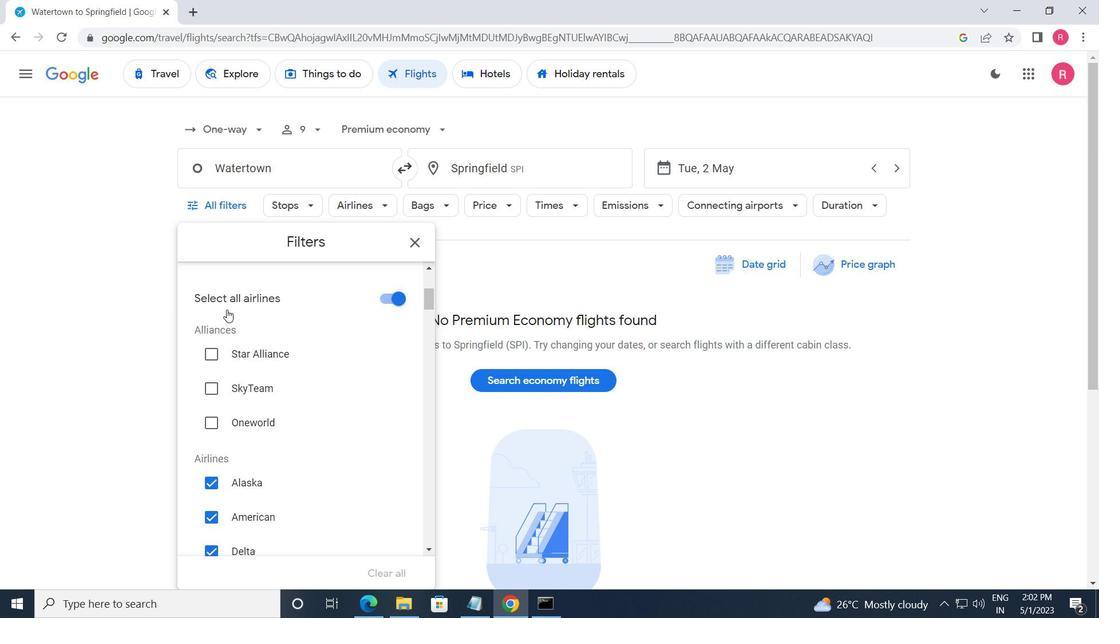 
Action: Mouse scrolled (226, 309) with delta (0, 0)
Screenshot: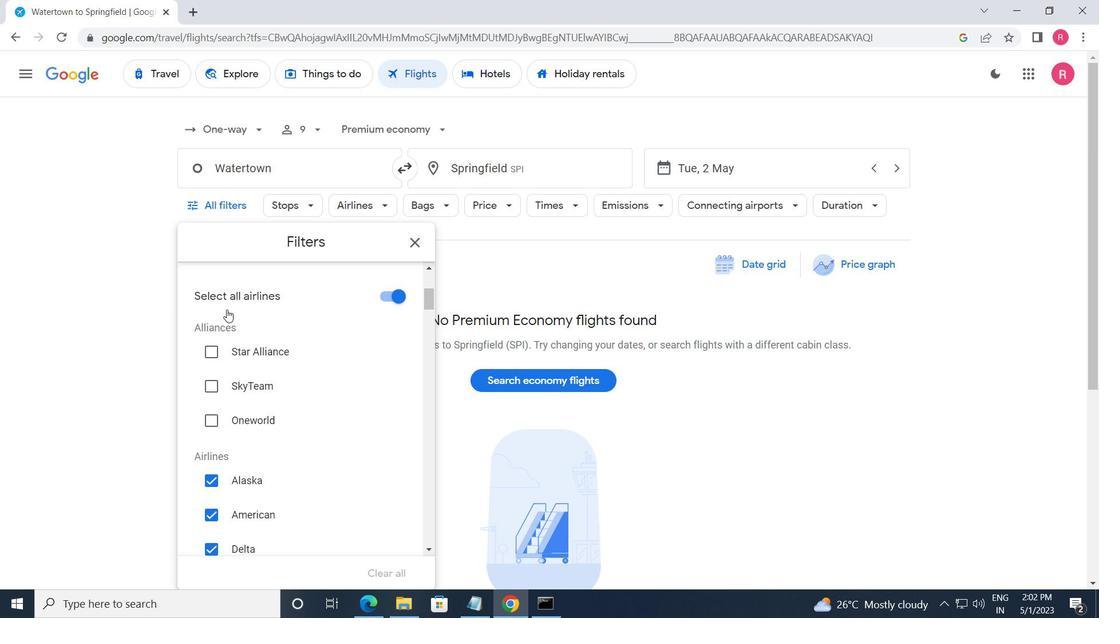 
Action: Mouse scrolled (226, 309) with delta (0, 0)
Screenshot: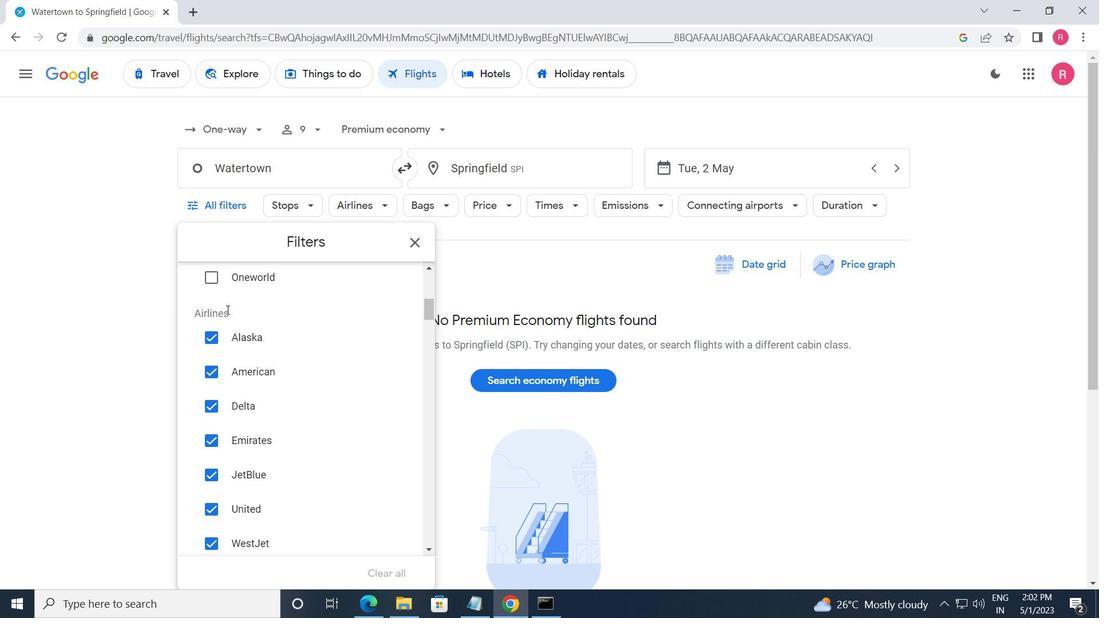 
Action: Mouse moved to (382, 409)
Screenshot: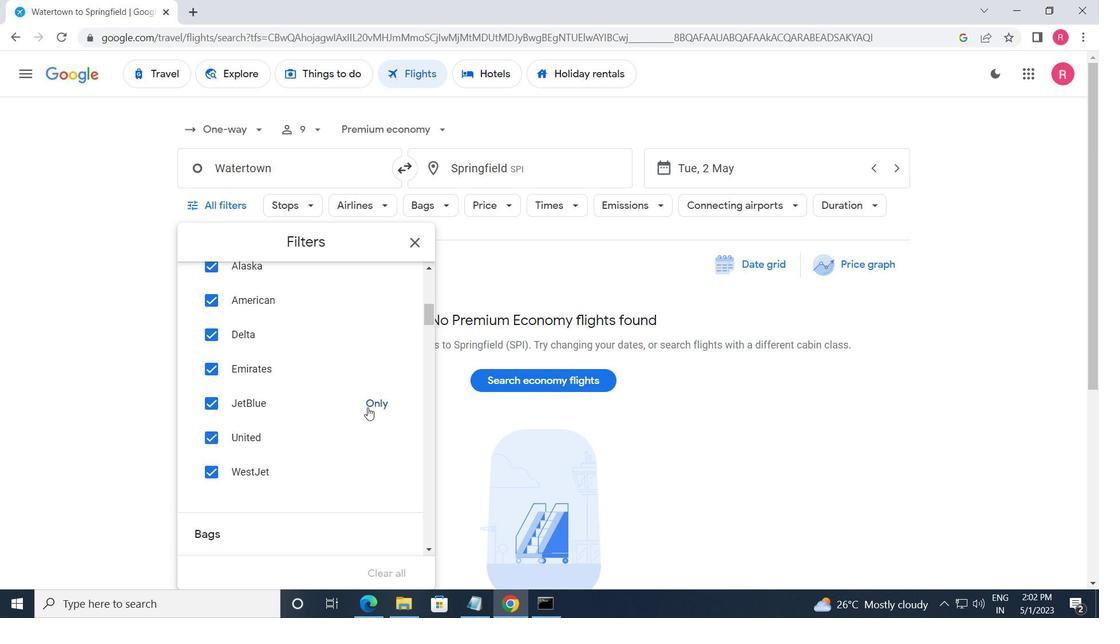 
Action: Mouse pressed left at (382, 409)
Screenshot: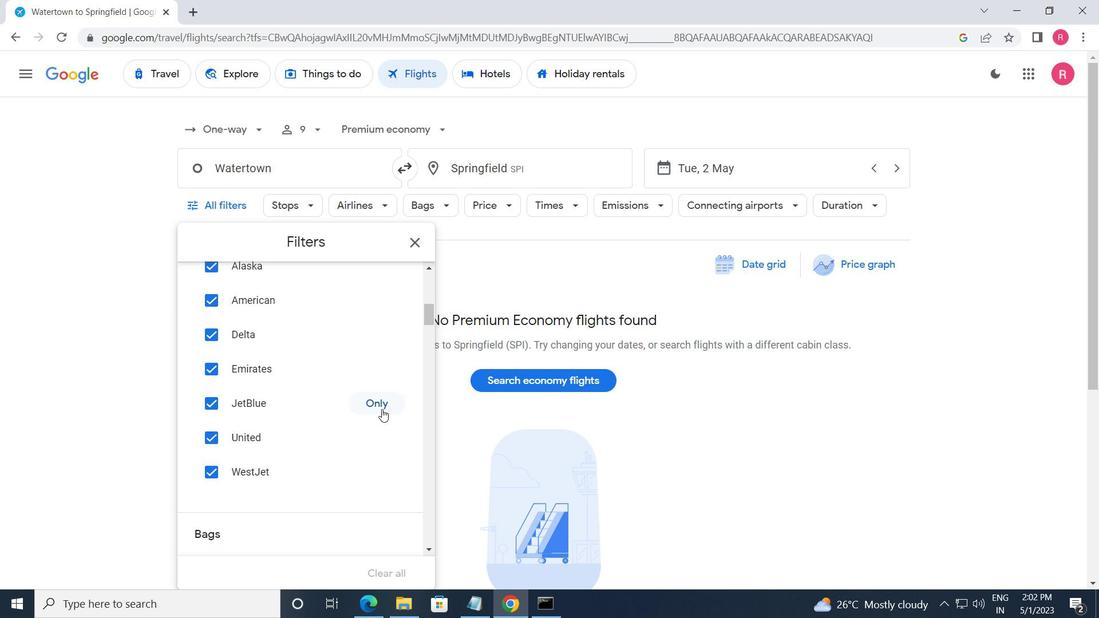 
Action: Mouse moved to (315, 361)
Screenshot: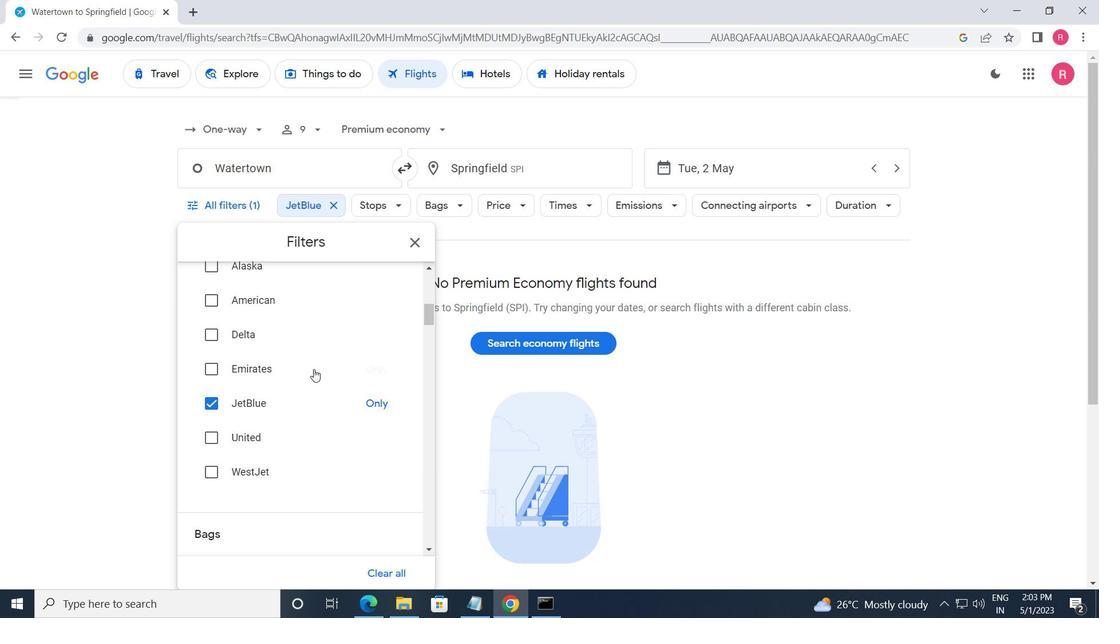 
Action: Mouse scrolled (315, 360) with delta (0, 0)
Screenshot: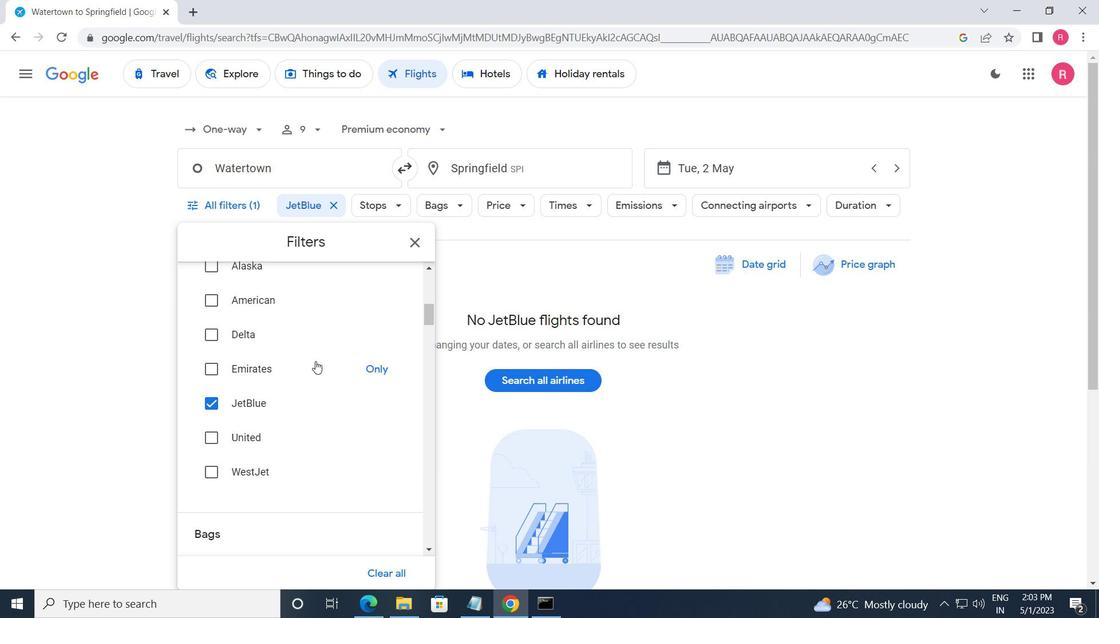 
Action: Mouse moved to (315, 360)
Screenshot: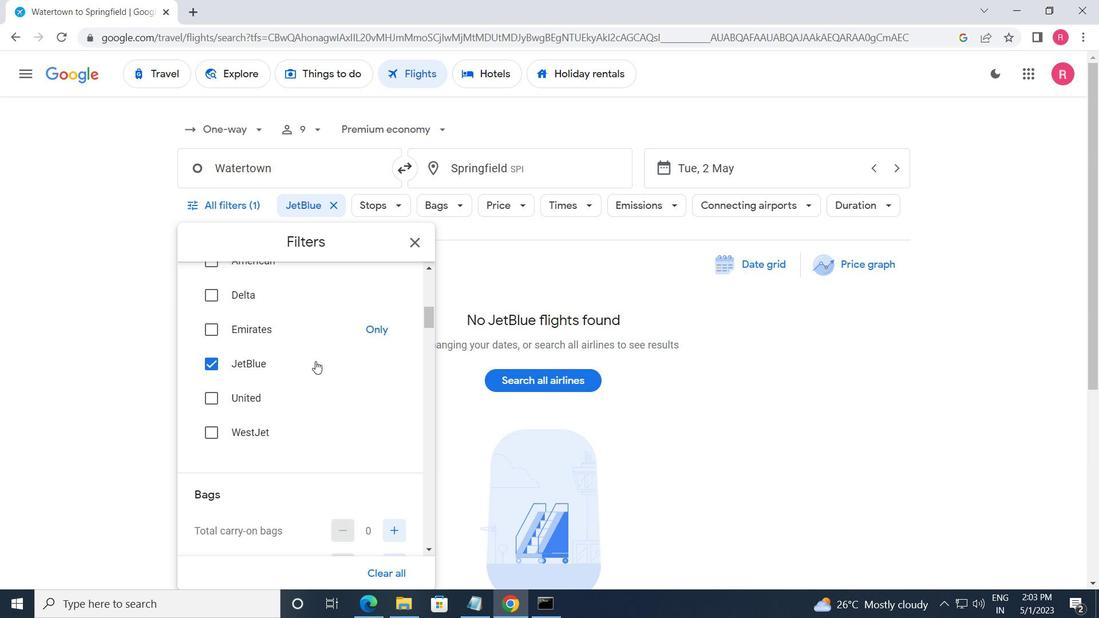 
Action: Mouse scrolled (315, 360) with delta (0, 0)
Screenshot: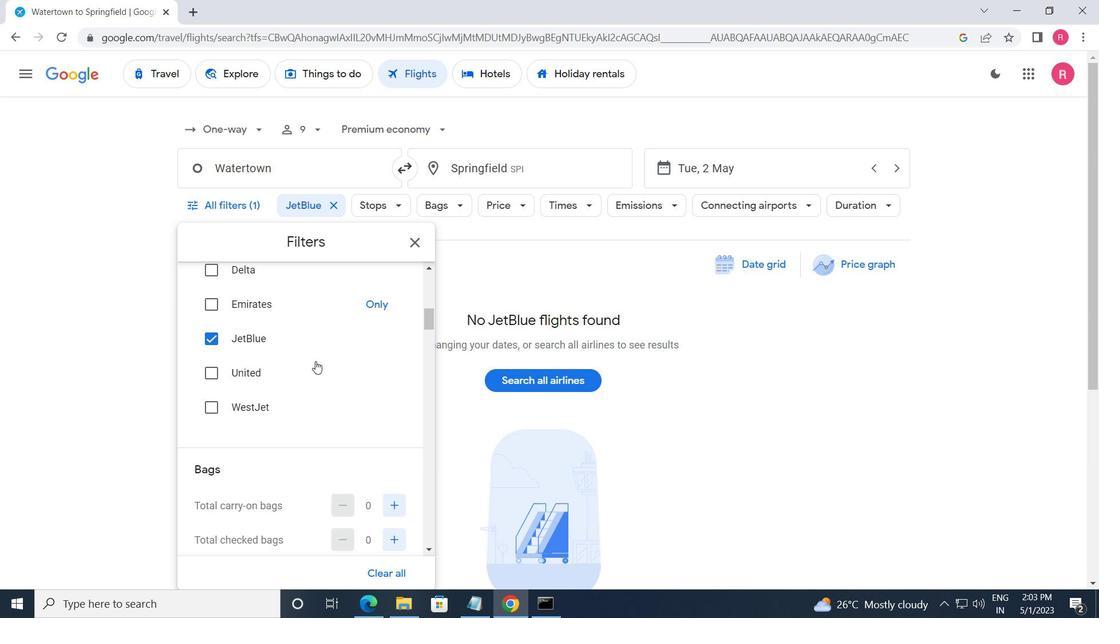 
Action: Mouse moved to (396, 461)
Screenshot: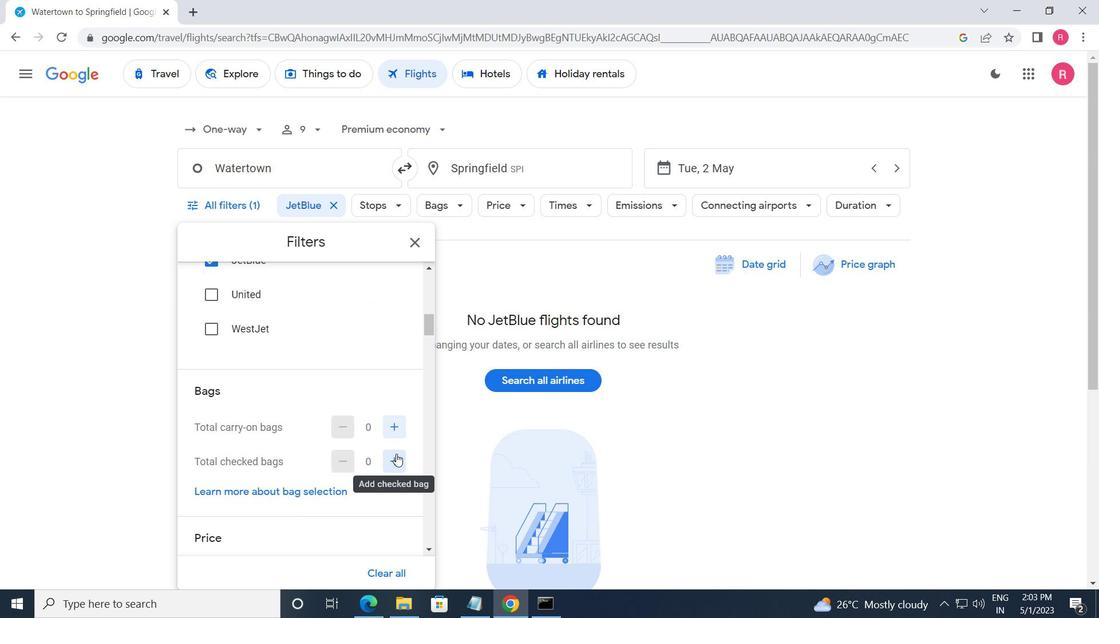 
Action: Mouse pressed left at (396, 461)
Screenshot: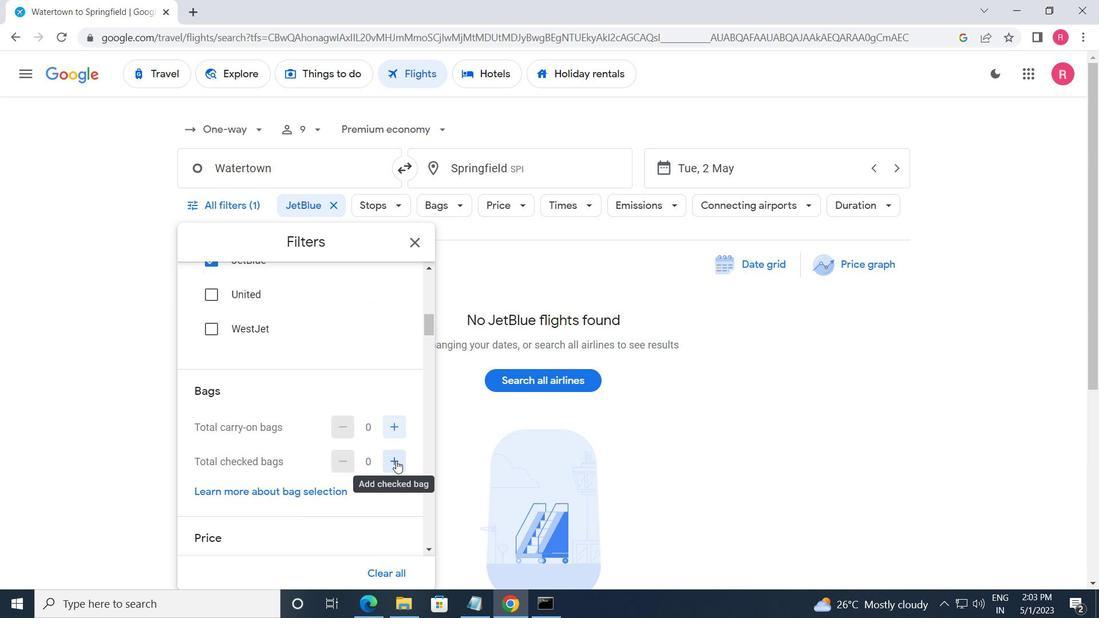 
Action: Mouse pressed left at (396, 461)
Screenshot: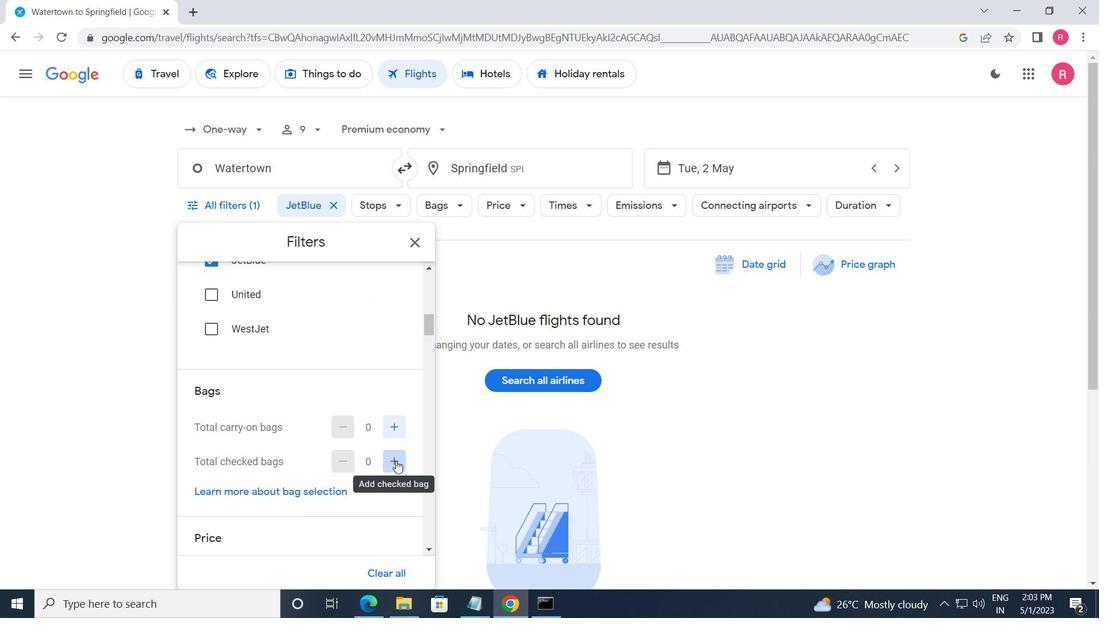 
Action: Mouse moved to (392, 459)
Screenshot: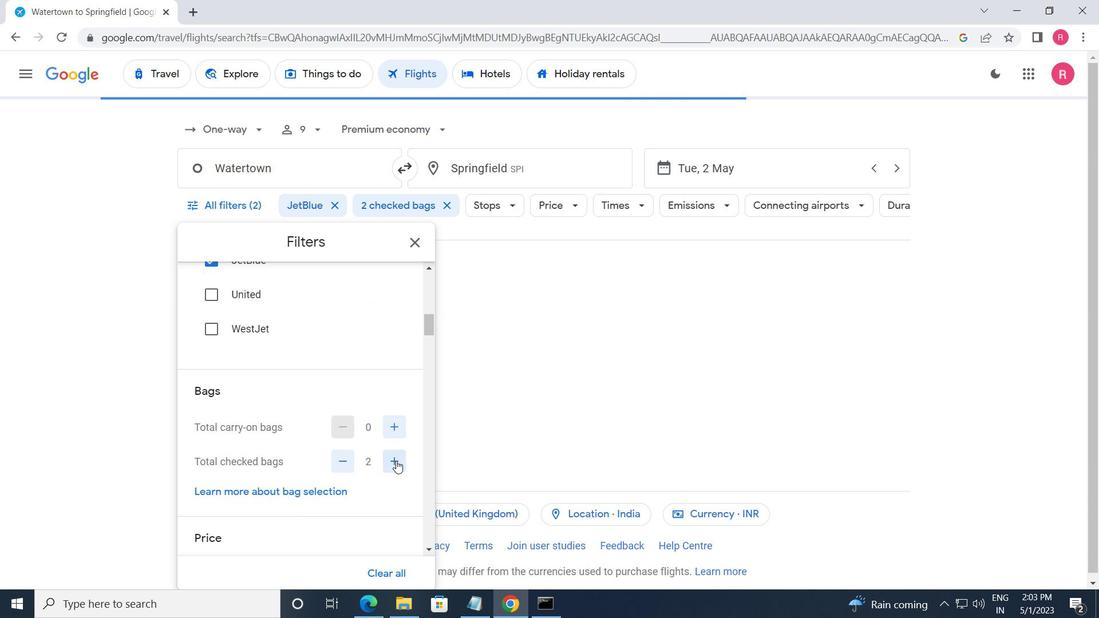 
Action: Mouse scrolled (392, 459) with delta (0, 0)
Screenshot: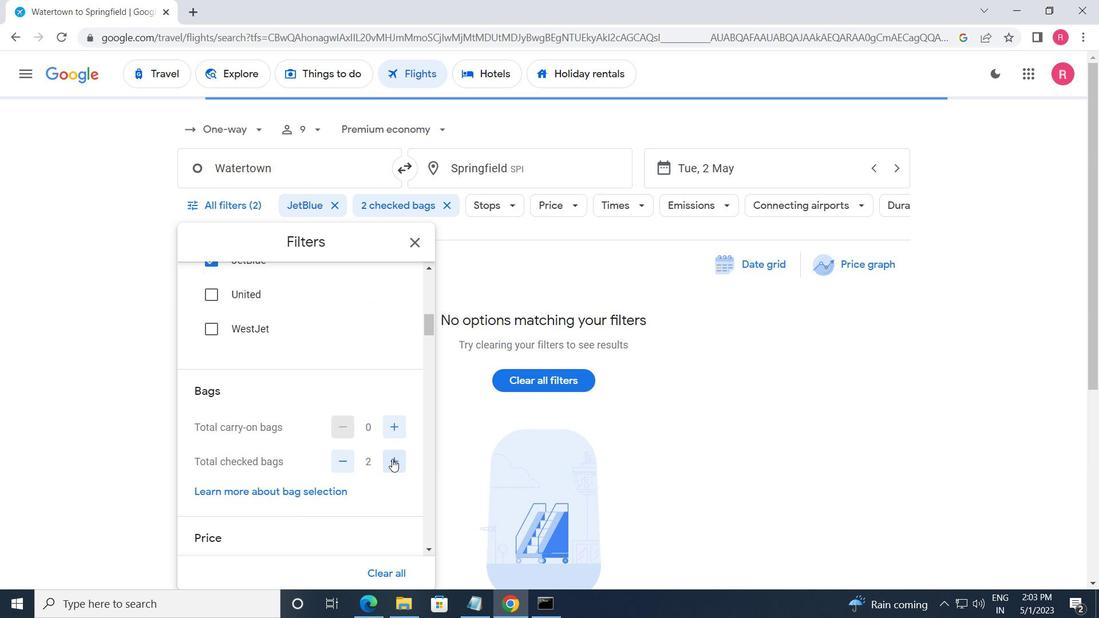 
Action: Mouse scrolled (392, 459) with delta (0, 0)
Screenshot: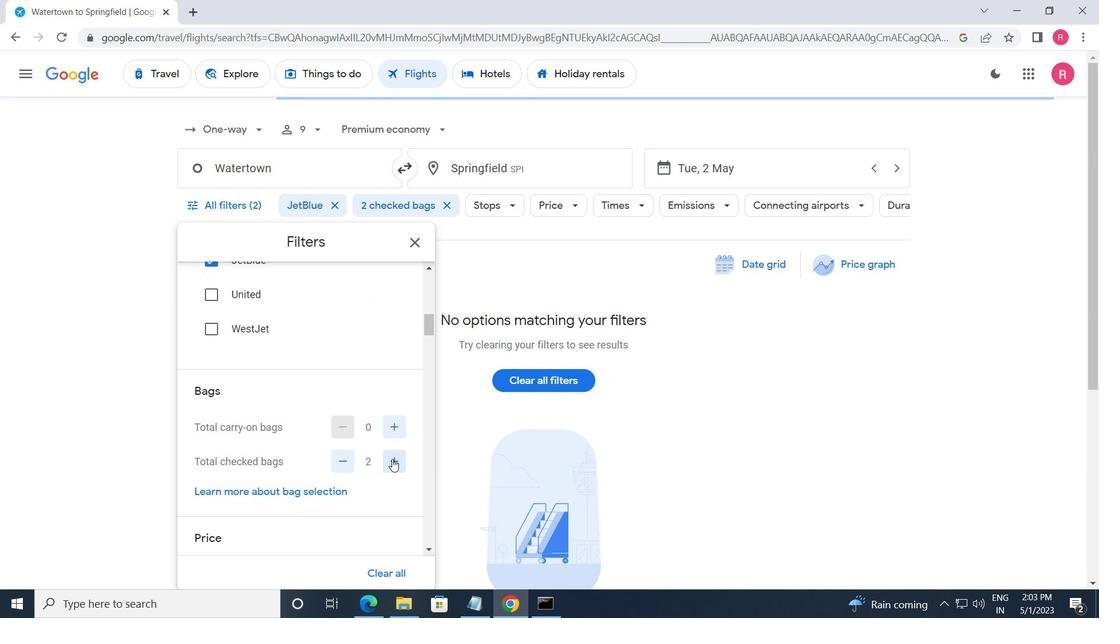 
Action: Mouse moved to (399, 461)
Screenshot: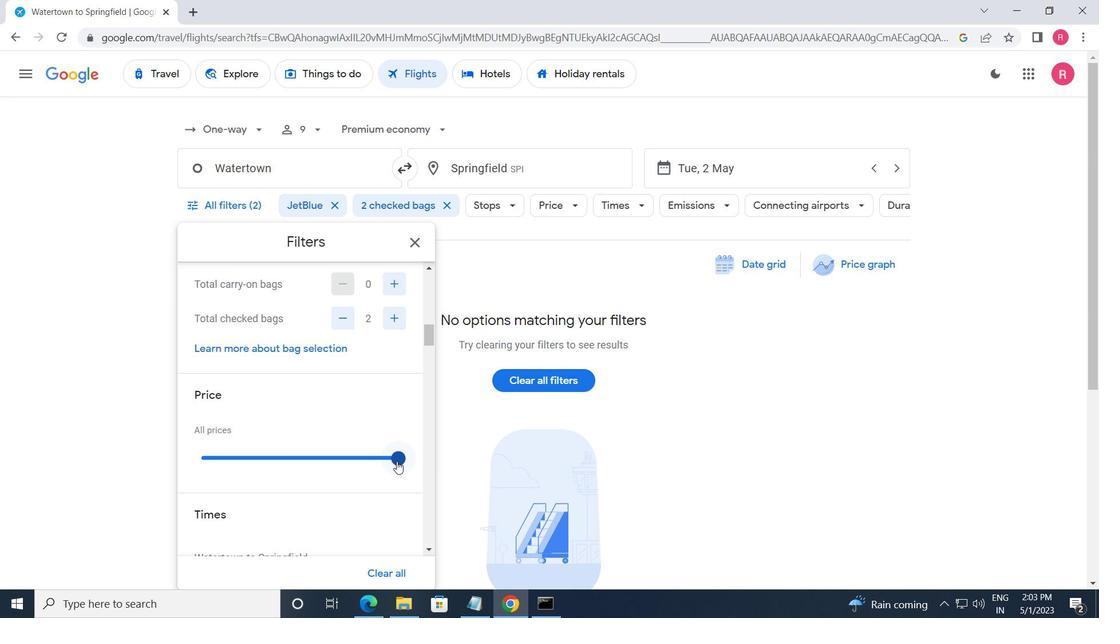 
Action: Mouse pressed left at (399, 461)
Screenshot: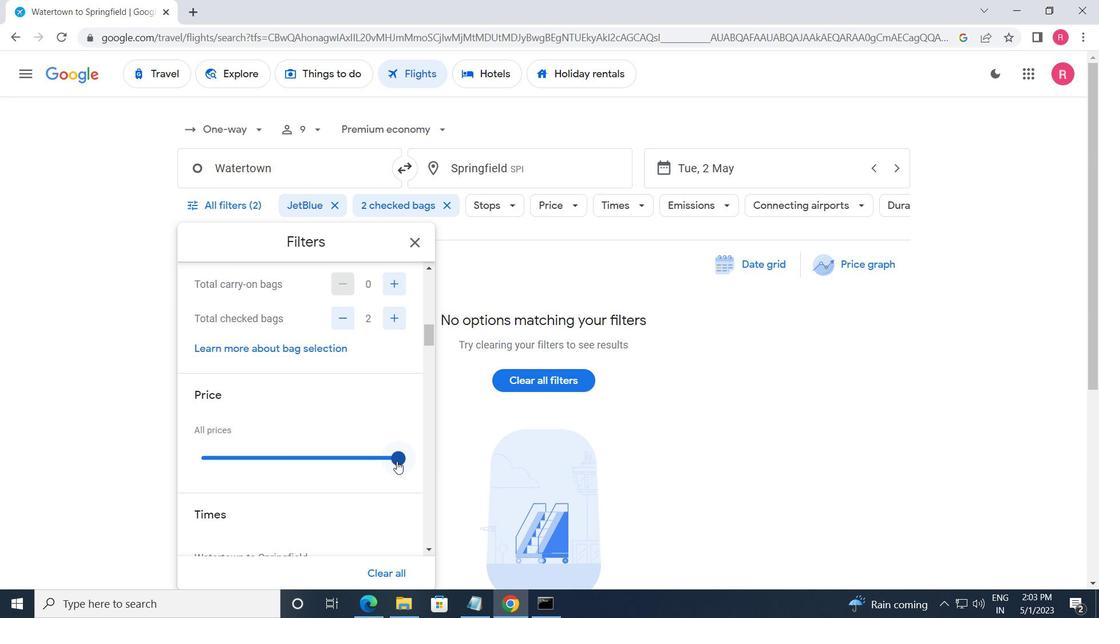 
Action: Mouse moved to (400, 460)
Screenshot: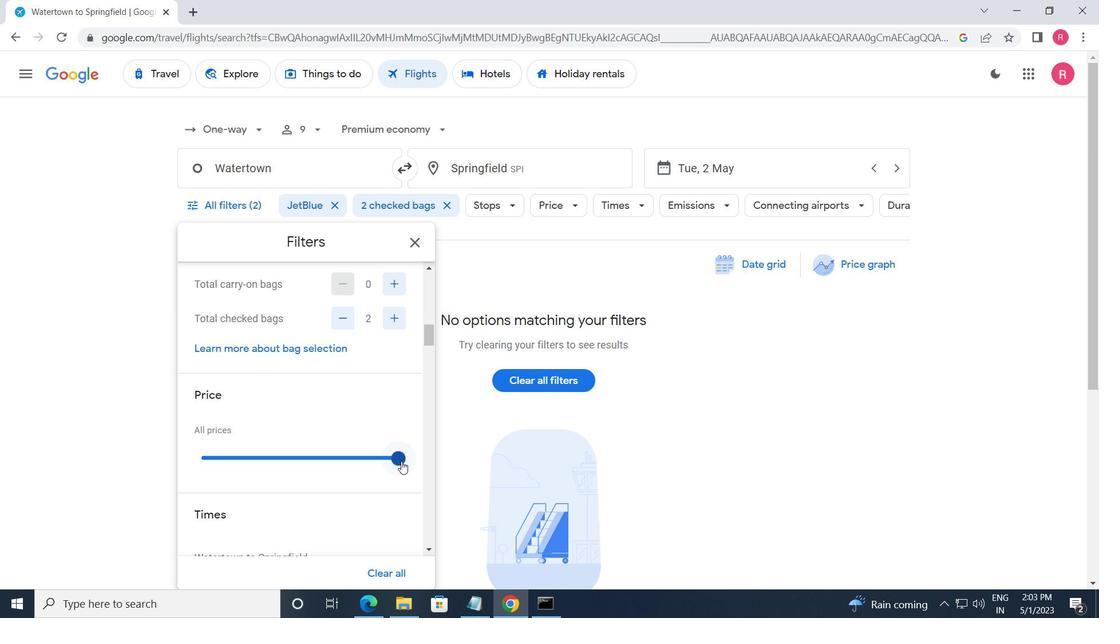 
Action: Mouse scrolled (400, 459) with delta (0, 0)
Screenshot: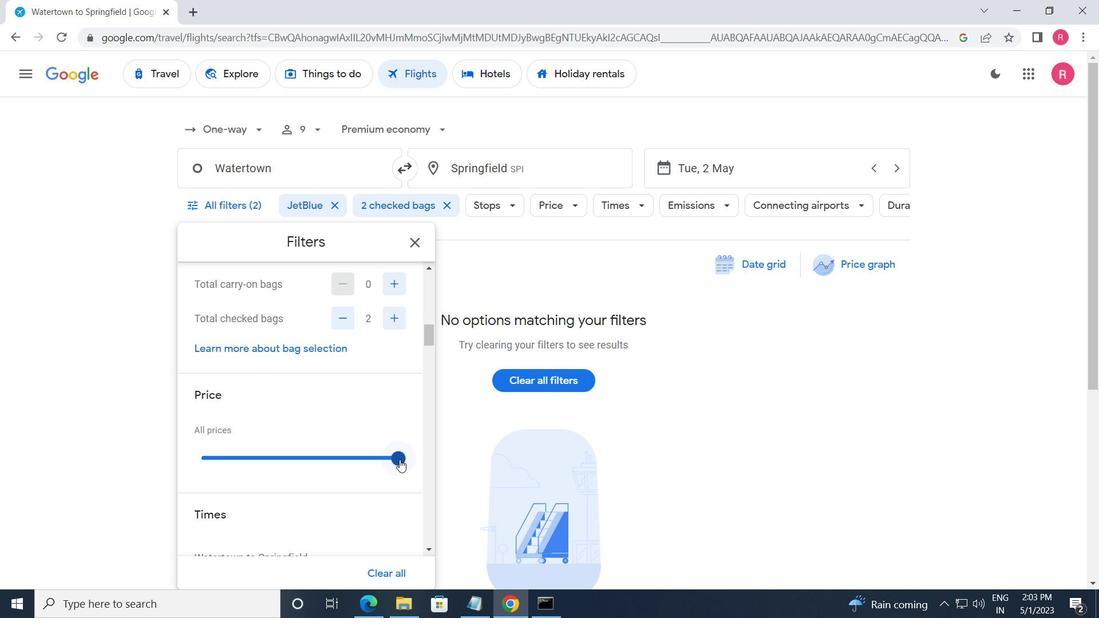 
Action: Mouse scrolled (400, 459) with delta (0, 0)
Screenshot: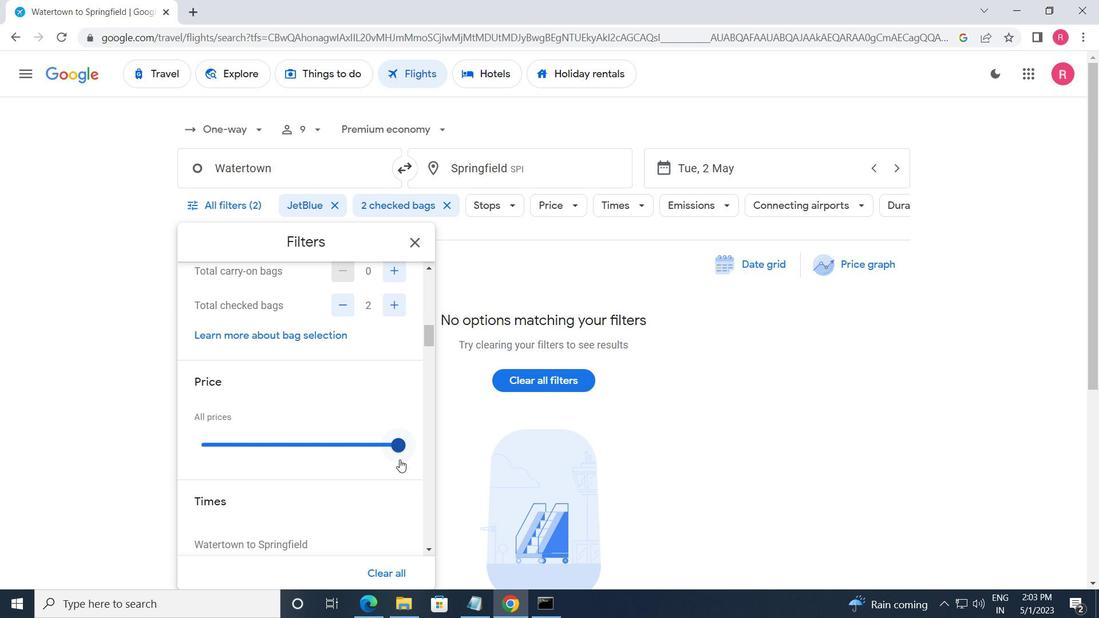 
Action: Mouse moved to (204, 477)
Screenshot: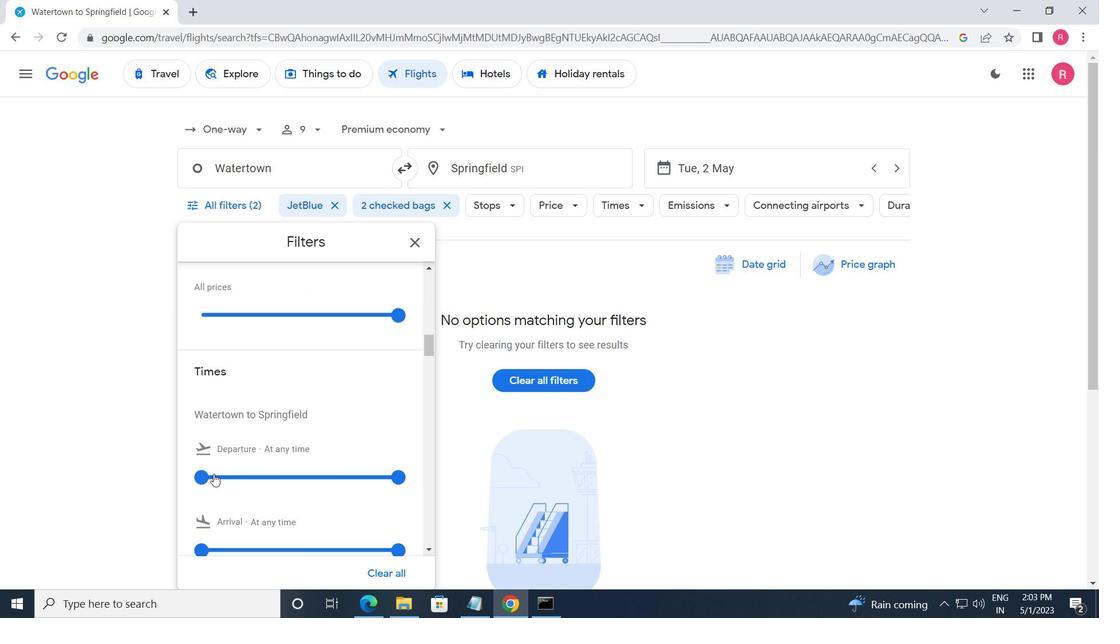 
Action: Mouse pressed left at (204, 477)
Screenshot: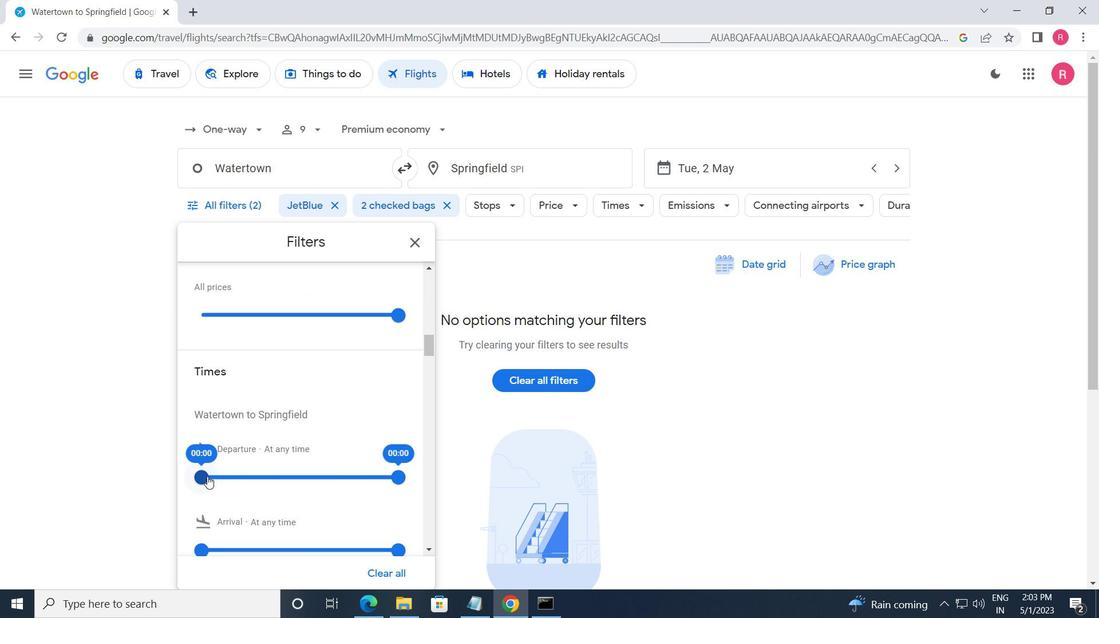 
Action: Mouse moved to (354, 476)
Screenshot: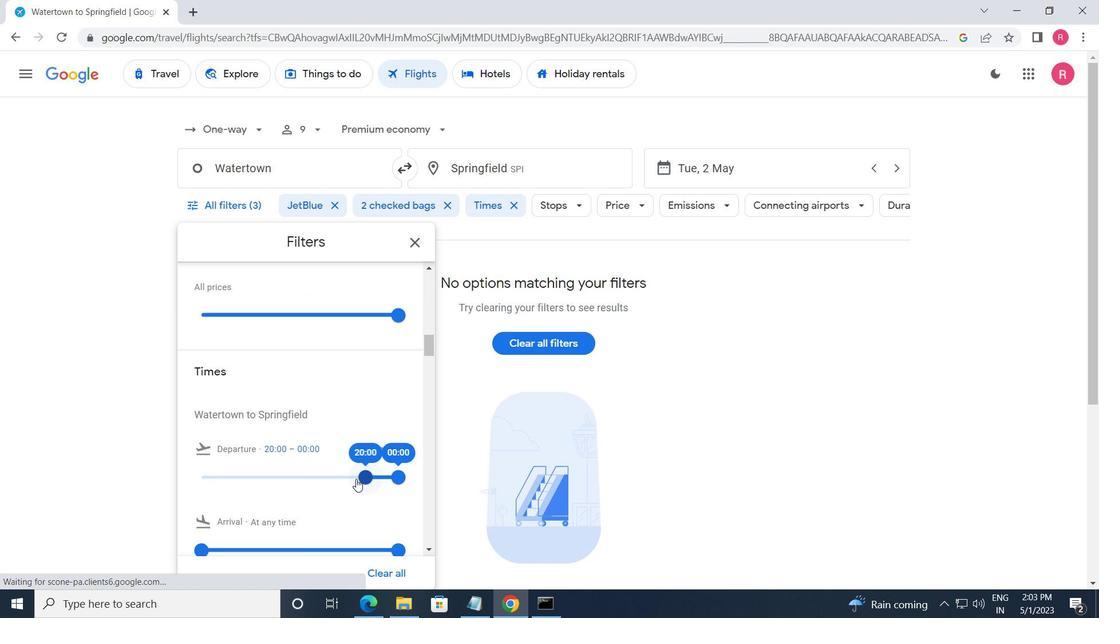
Action: Mouse pressed left at (354, 476)
Screenshot: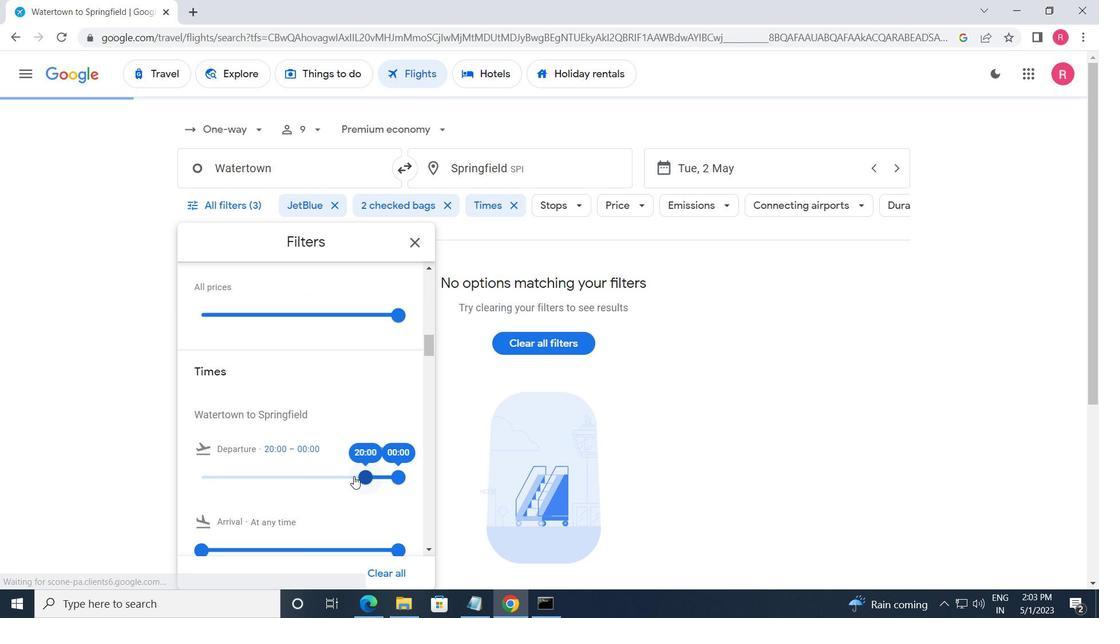 
Action: Mouse moved to (397, 478)
Screenshot: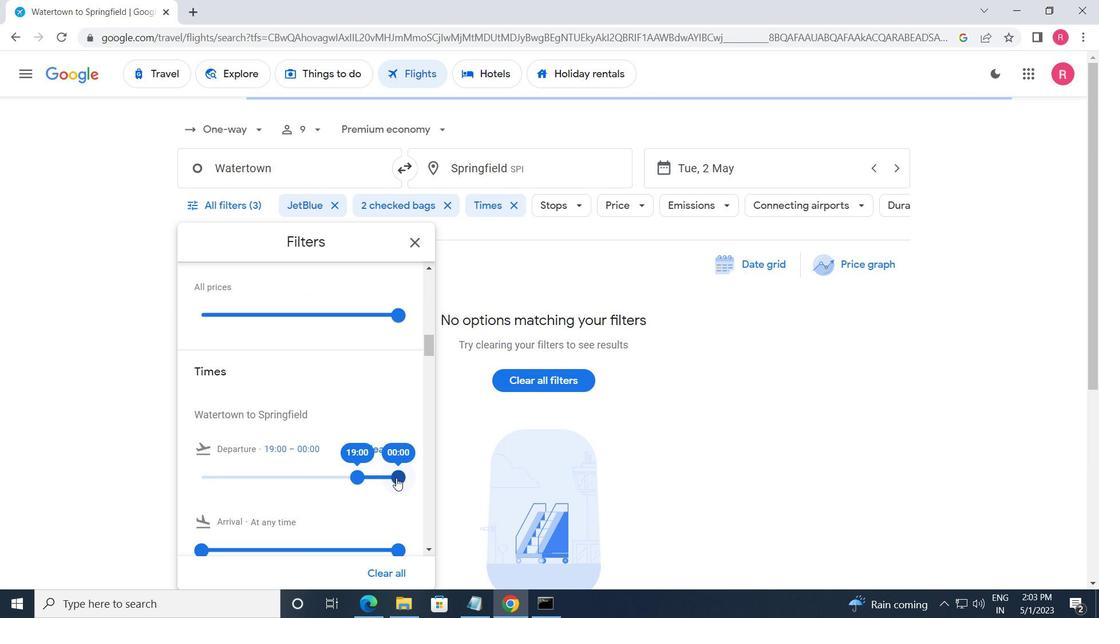 
Action: Mouse pressed left at (397, 478)
Screenshot: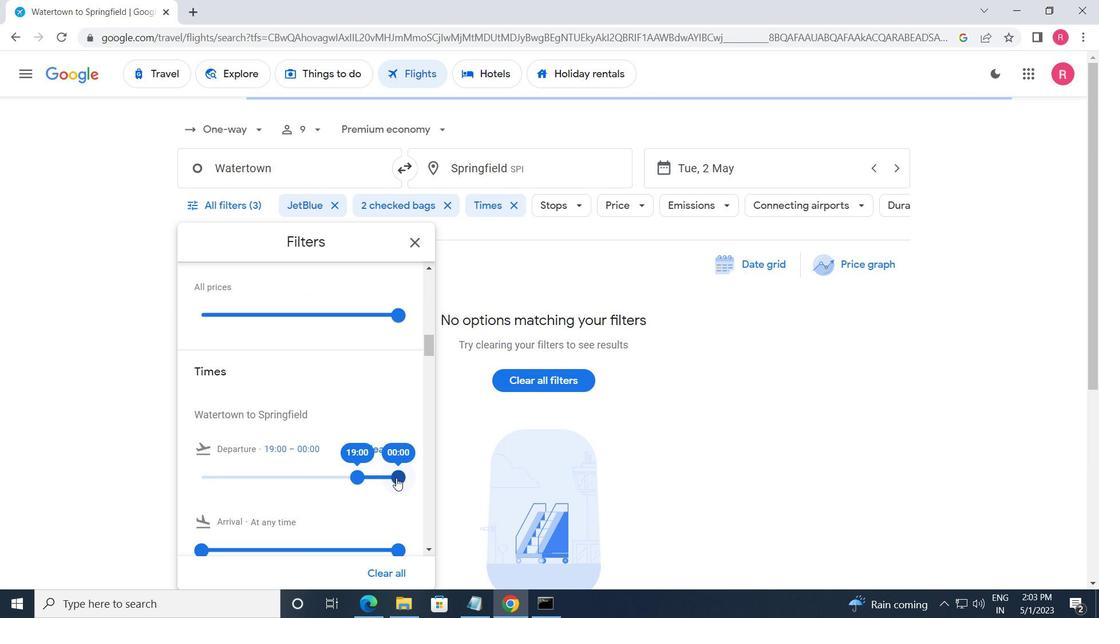 
Action: Mouse moved to (410, 238)
Screenshot: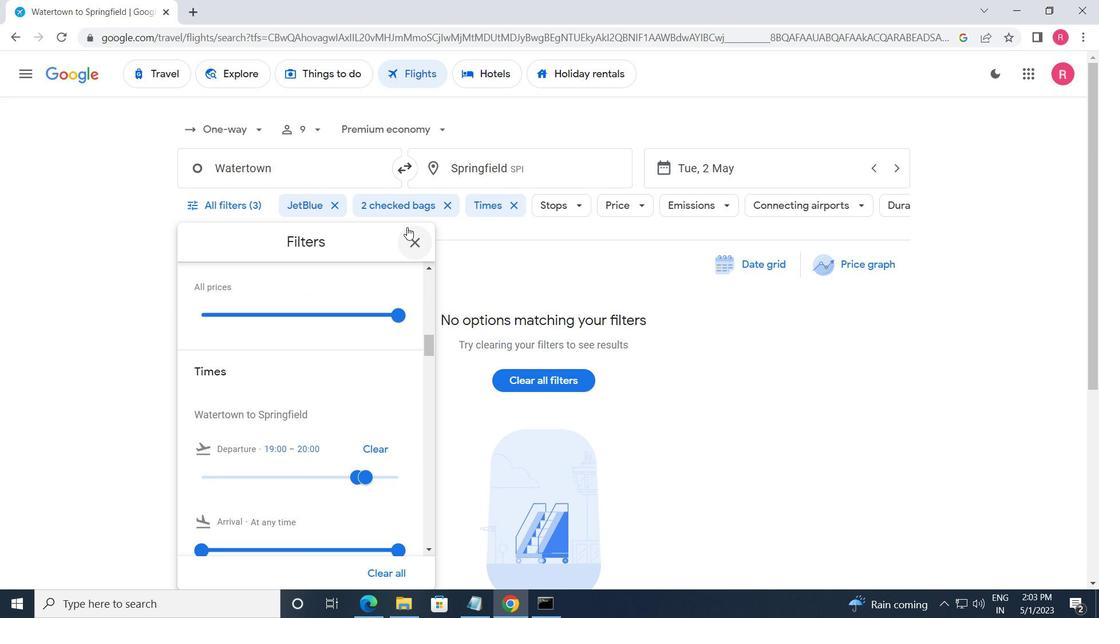 
Action: Mouse pressed left at (410, 238)
Screenshot: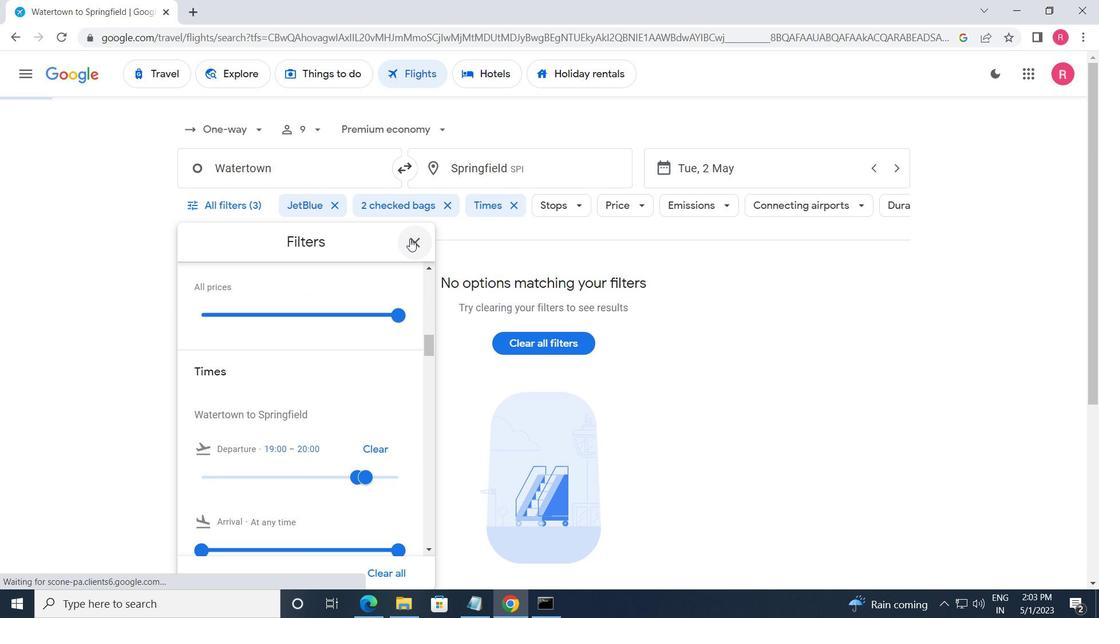 
